 Task: Font style For heading Use Bodoni MT condensed with violet colour & bold. font size for heading '12 Pt. 'Change the font style of data to Californian FBand font size to  9 Pt. Change the alignment of both headline & data to  Align right. In the sheet  auditingSalesByCustomer_2022
Action: Mouse moved to (7, 26)
Screenshot: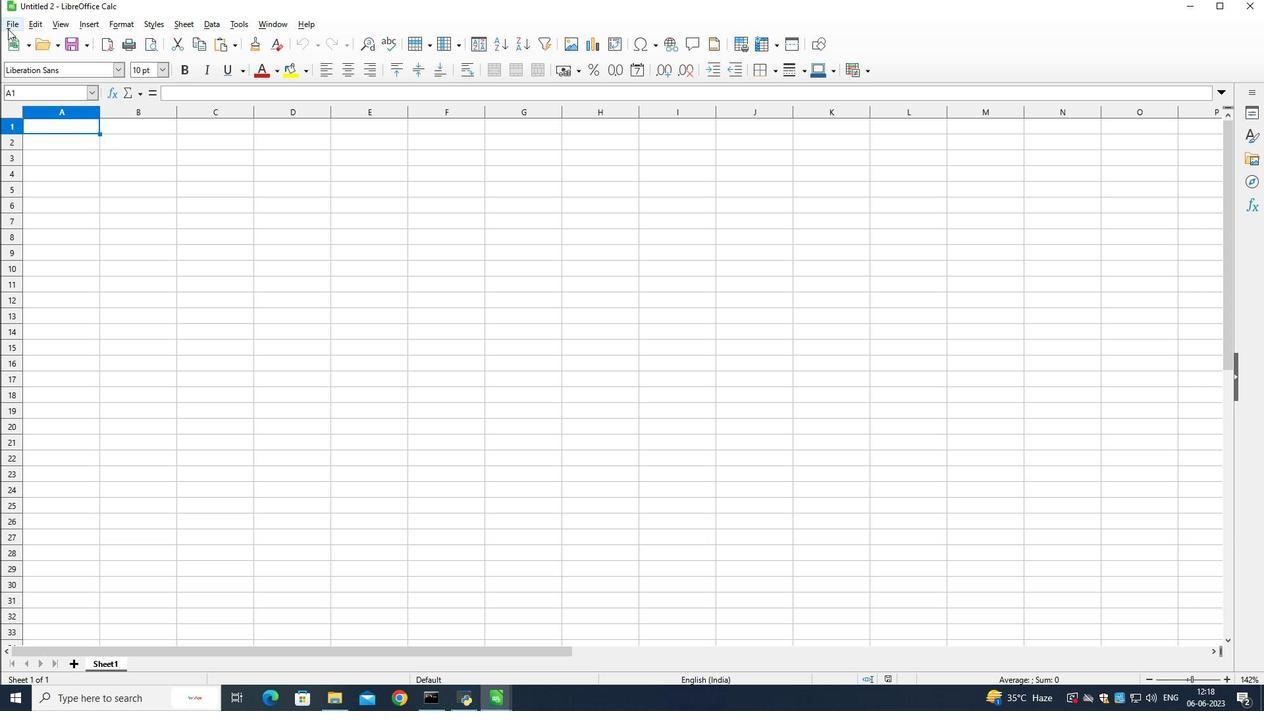 
Action: Mouse pressed left at (7, 26)
Screenshot: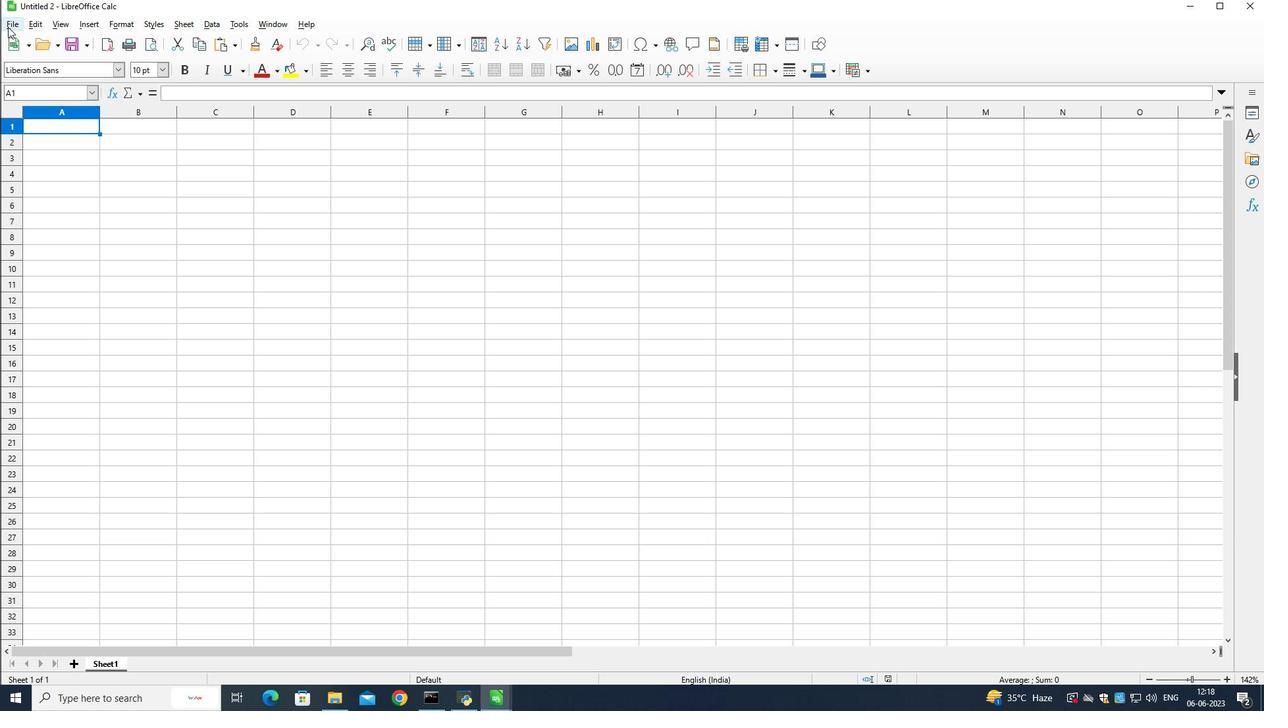 
Action: Mouse moved to (23, 52)
Screenshot: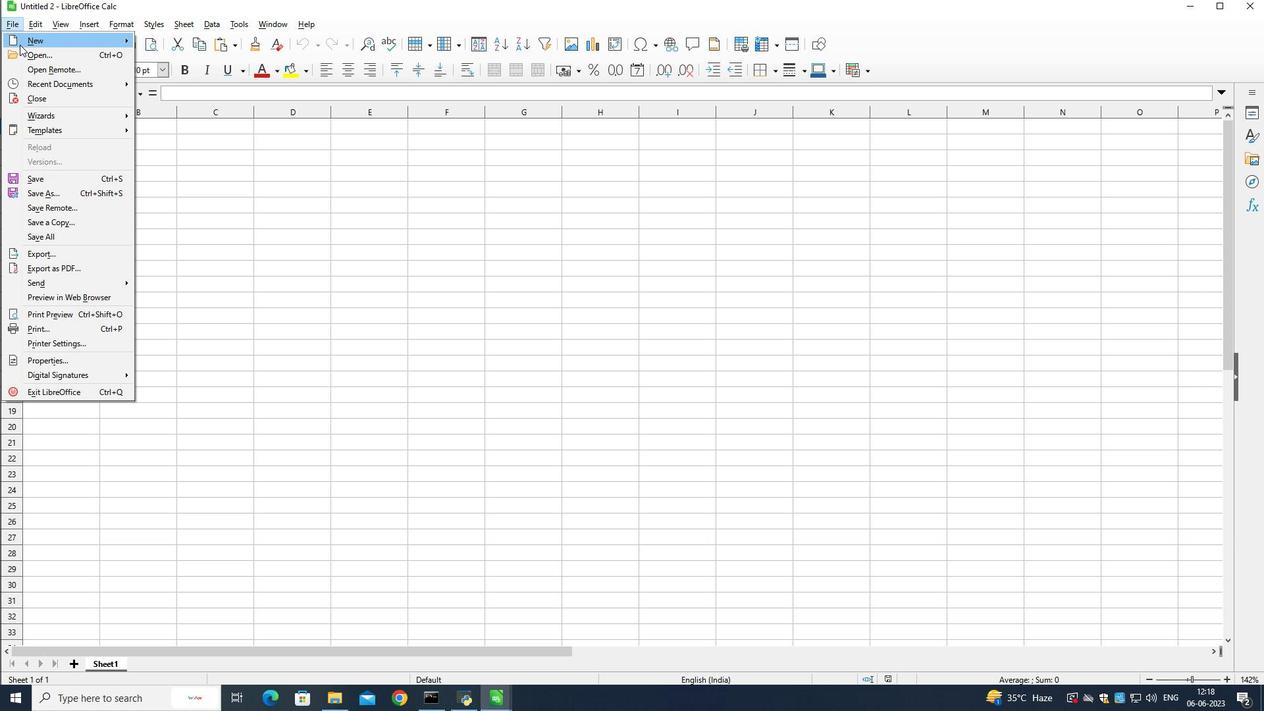
Action: Mouse pressed left at (23, 52)
Screenshot: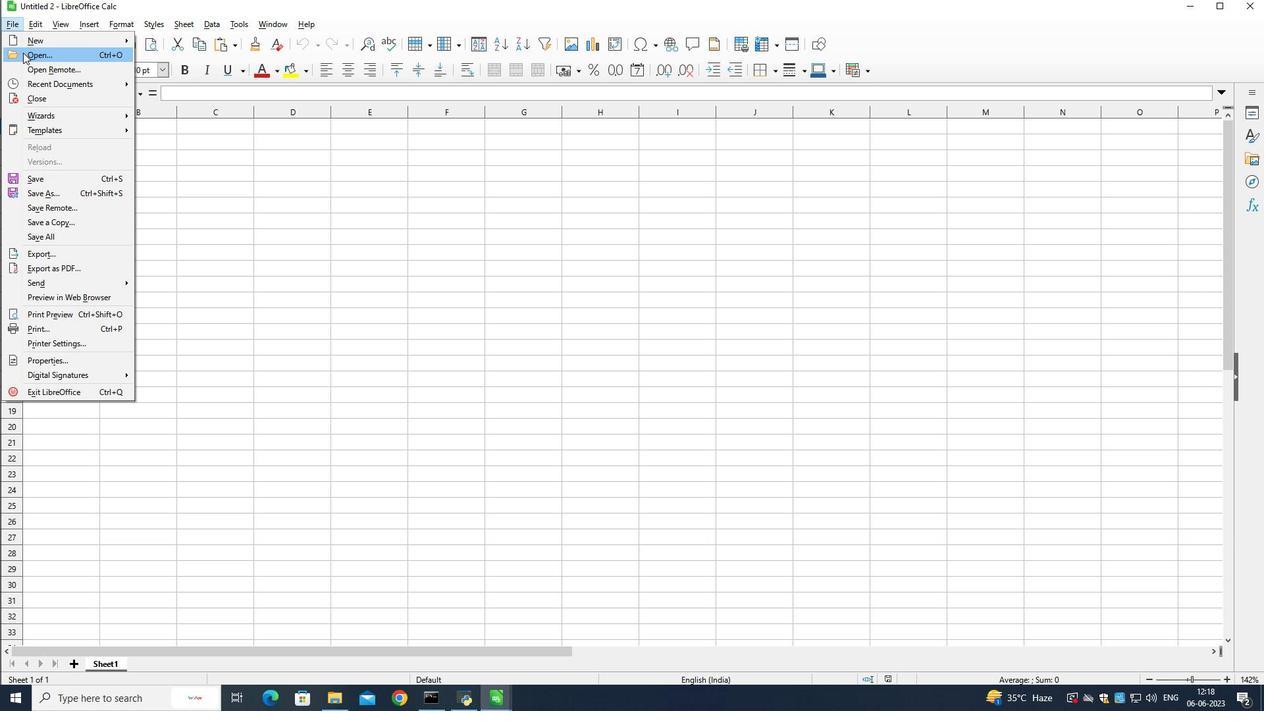 
Action: Mouse moved to (52, 107)
Screenshot: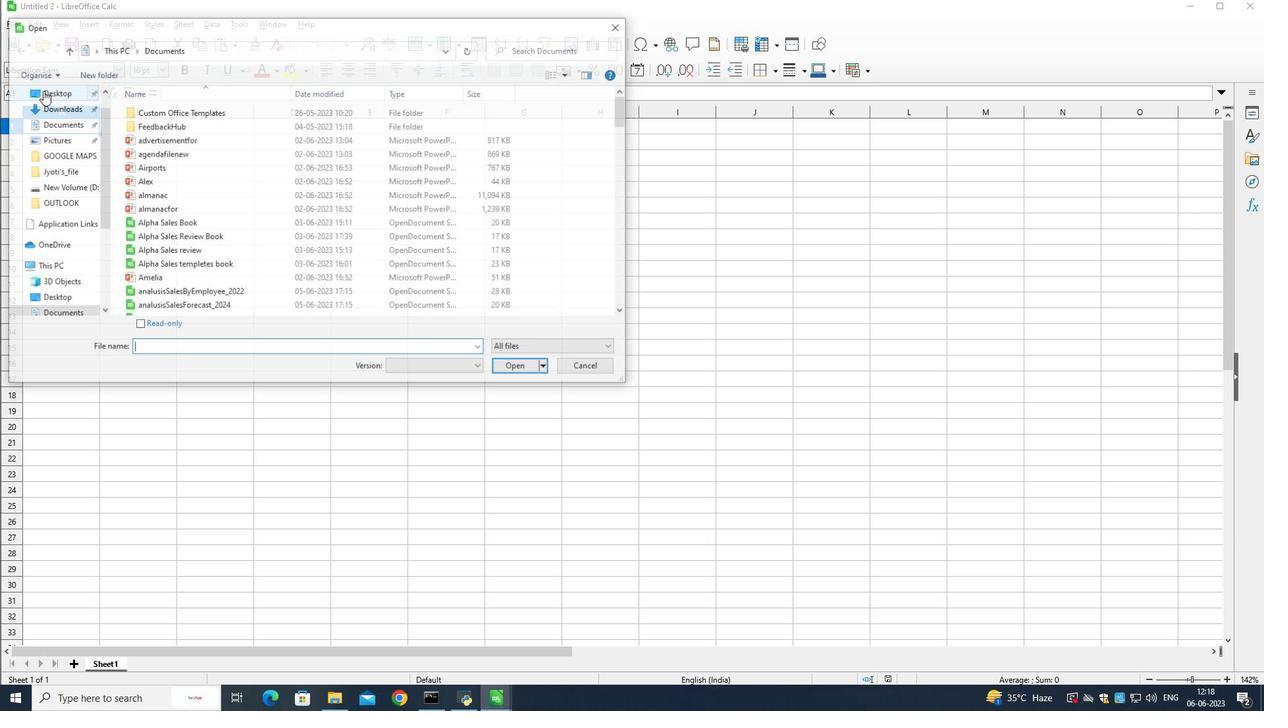 
Action: Mouse scrolled (52, 108) with delta (0, 0)
Screenshot: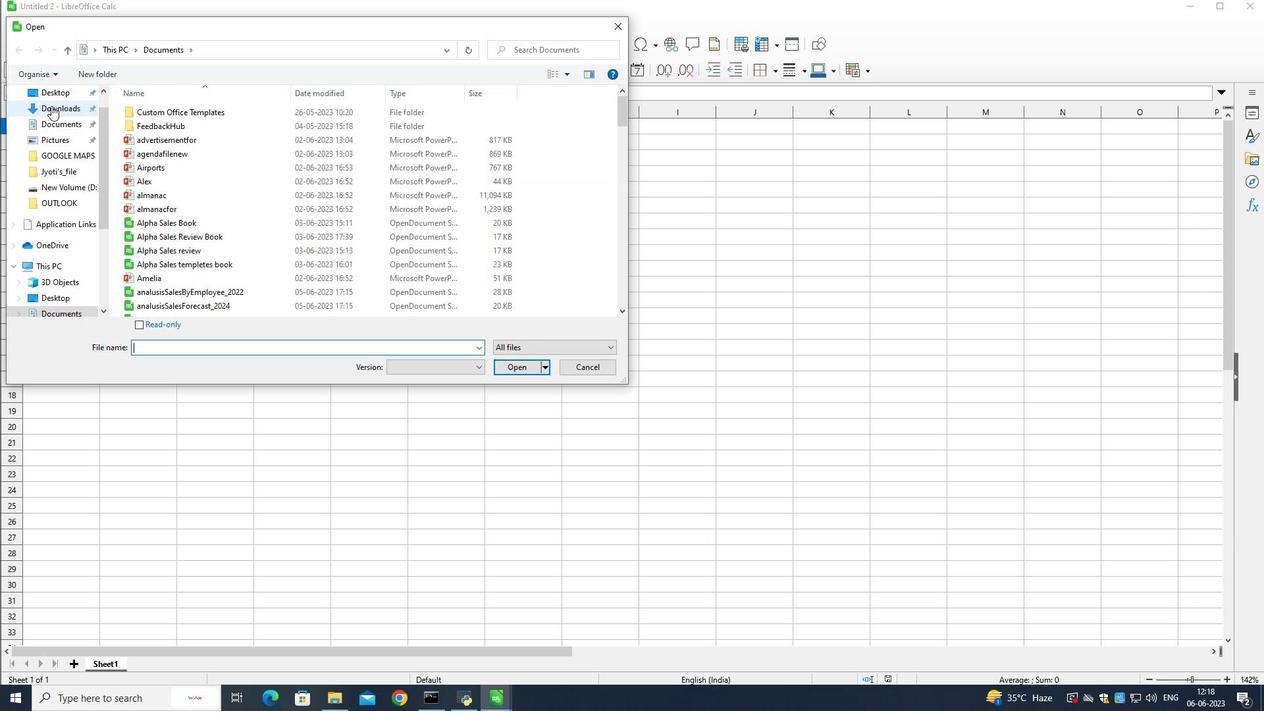 
Action: Mouse scrolled (52, 108) with delta (0, 0)
Screenshot: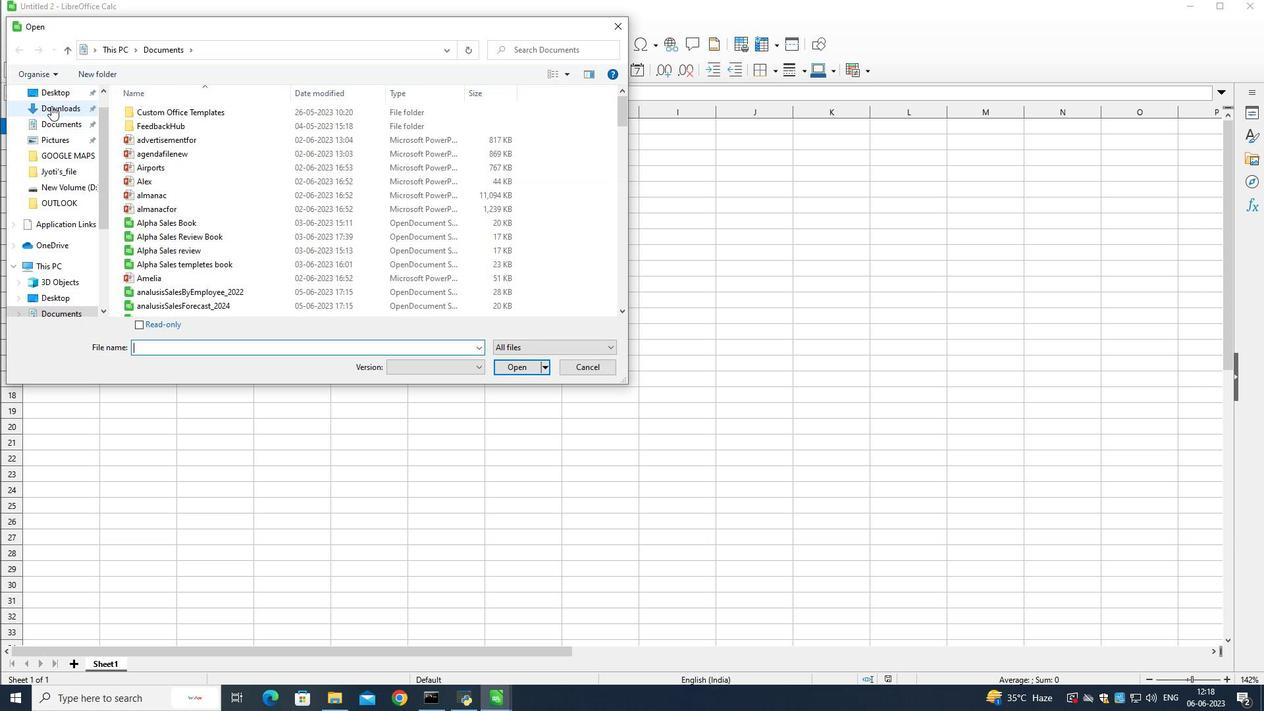 
Action: Mouse scrolled (52, 108) with delta (0, 0)
Screenshot: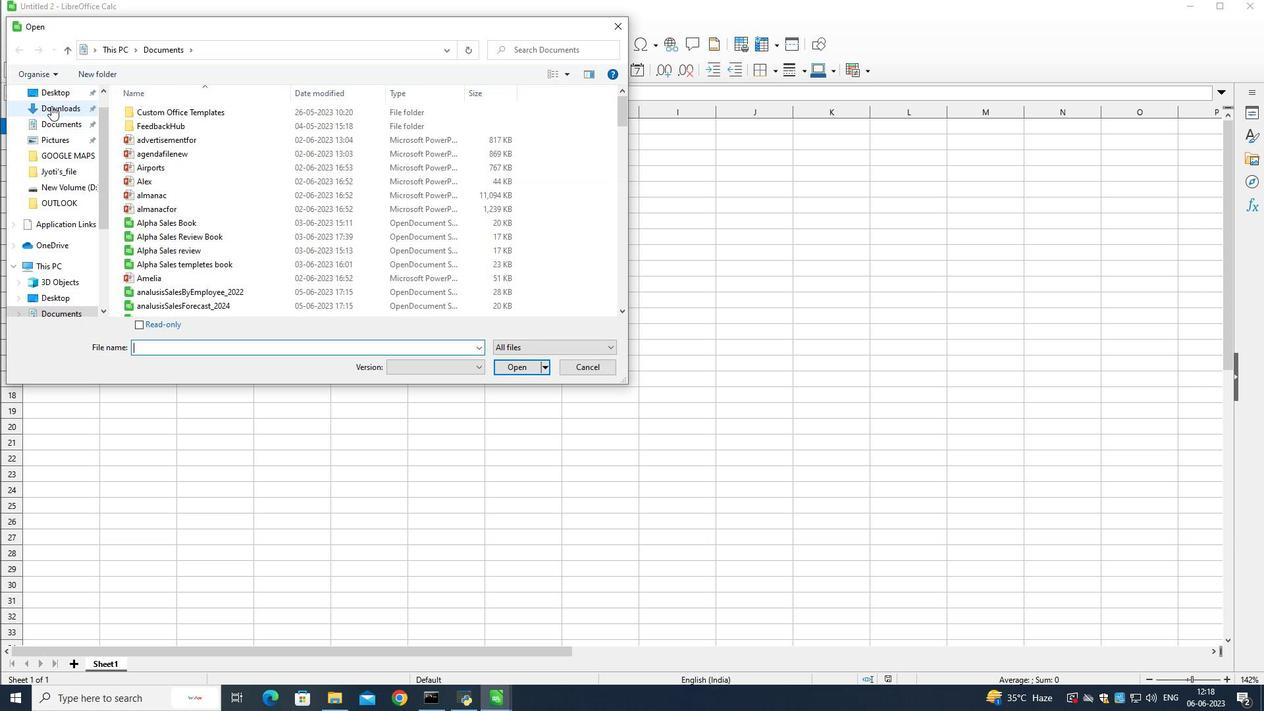 
Action: Mouse scrolled (52, 108) with delta (0, 0)
Screenshot: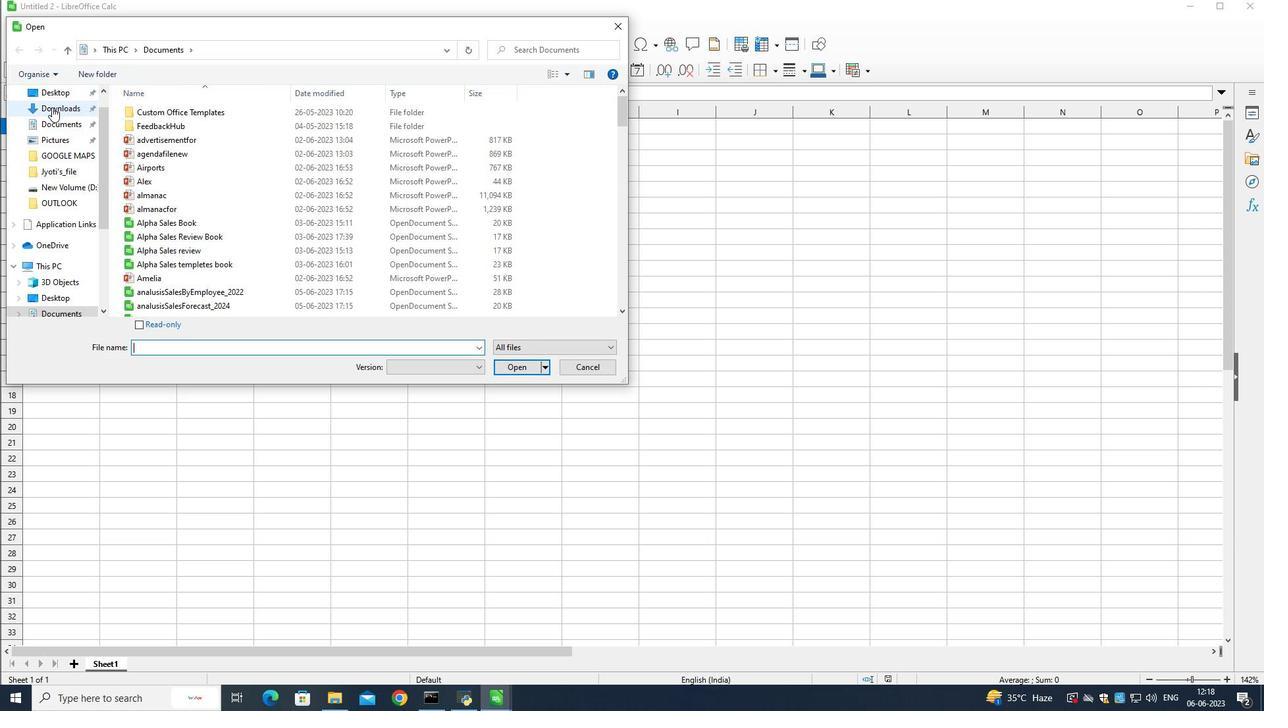 
Action: Mouse scrolled (52, 108) with delta (0, 0)
Screenshot: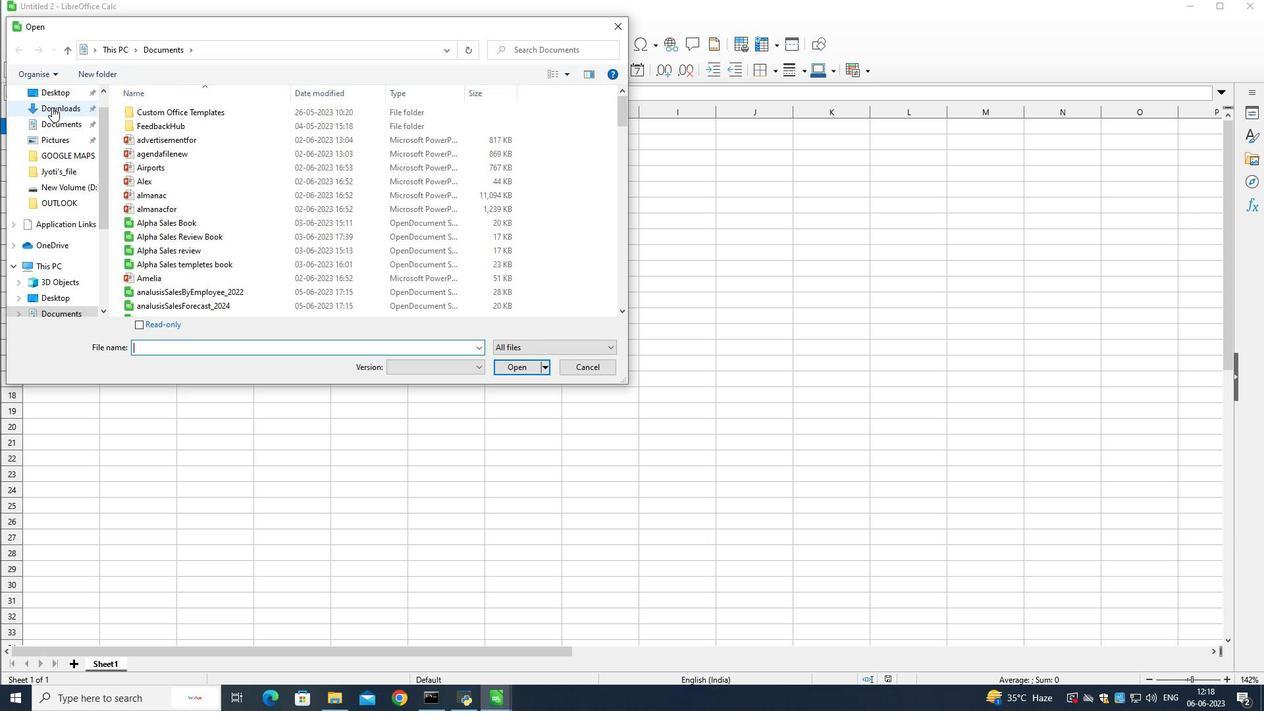 
Action: Mouse scrolled (52, 108) with delta (0, 0)
Screenshot: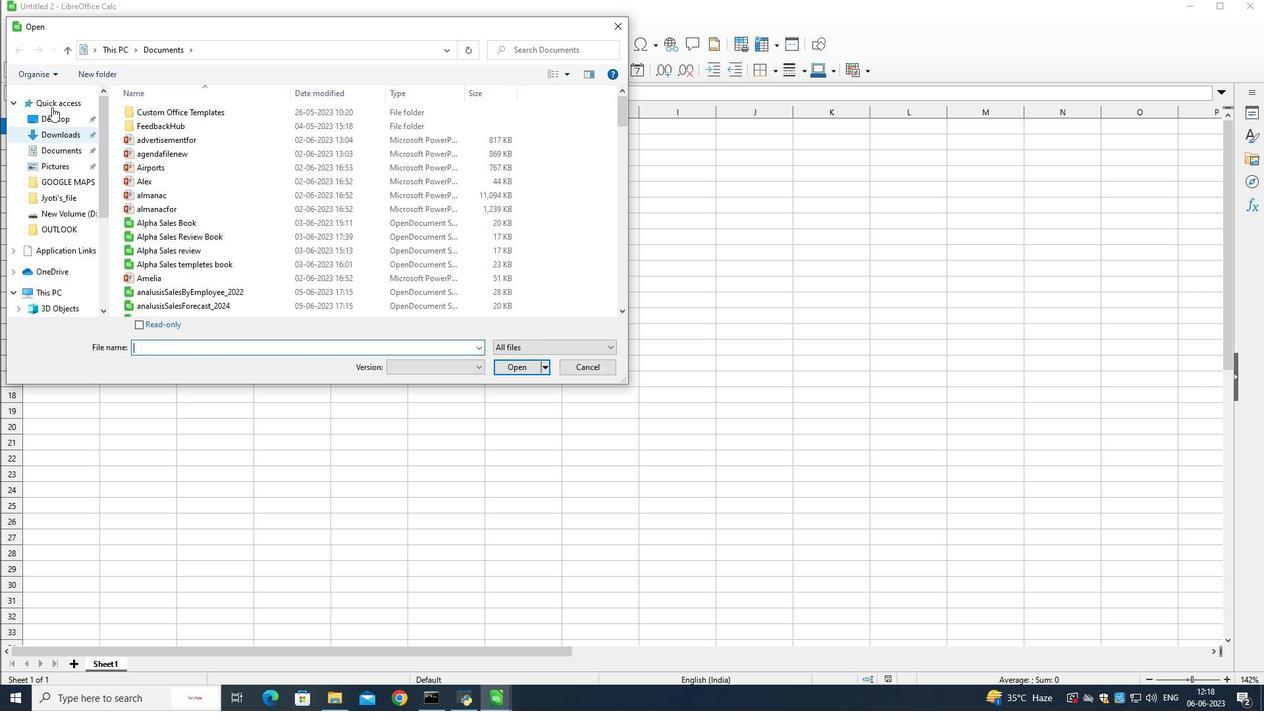 
Action: Mouse scrolled (52, 108) with delta (0, 0)
Screenshot: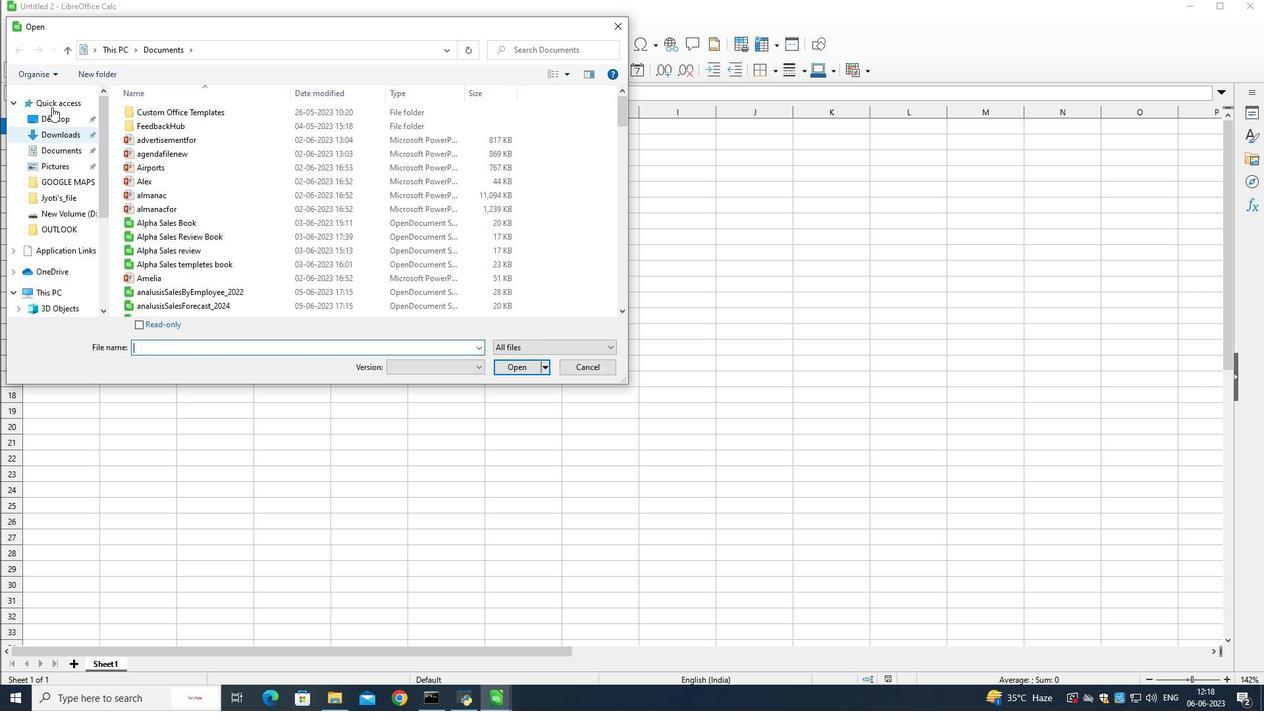 
Action: Mouse scrolled (52, 108) with delta (0, 0)
Screenshot: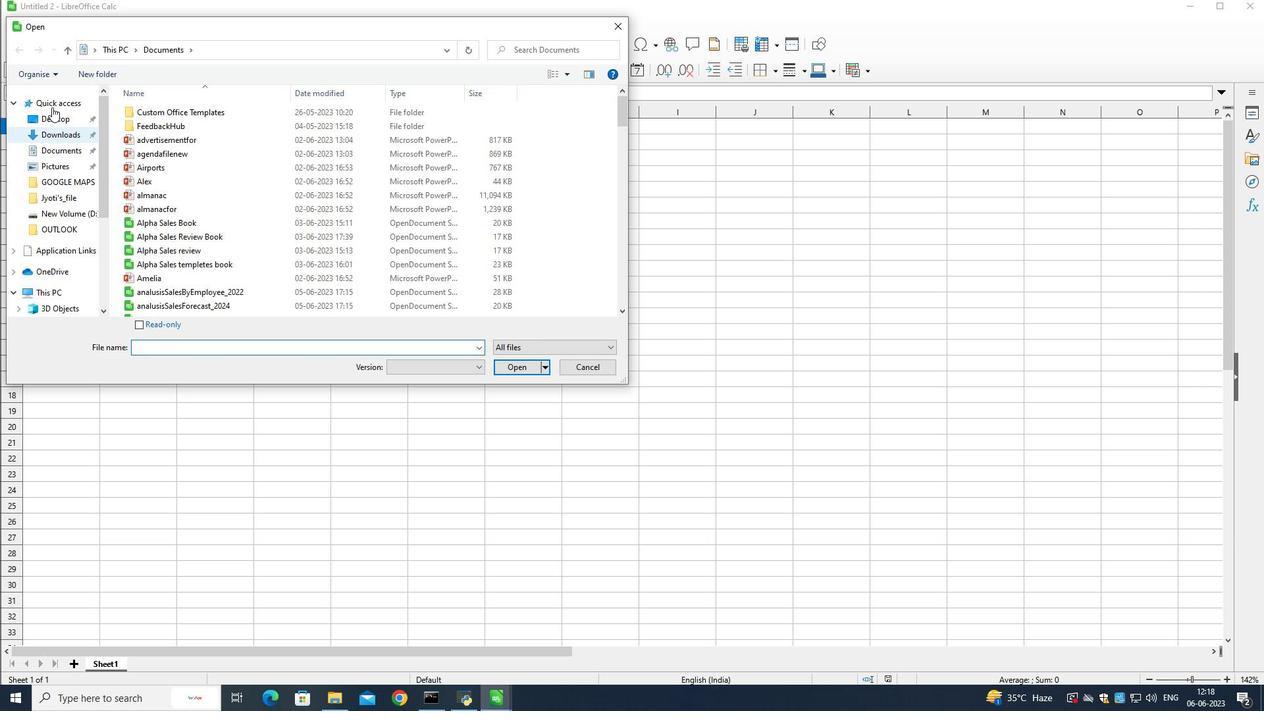 
Action: Mouse moved to (52, 106)
Screenshot: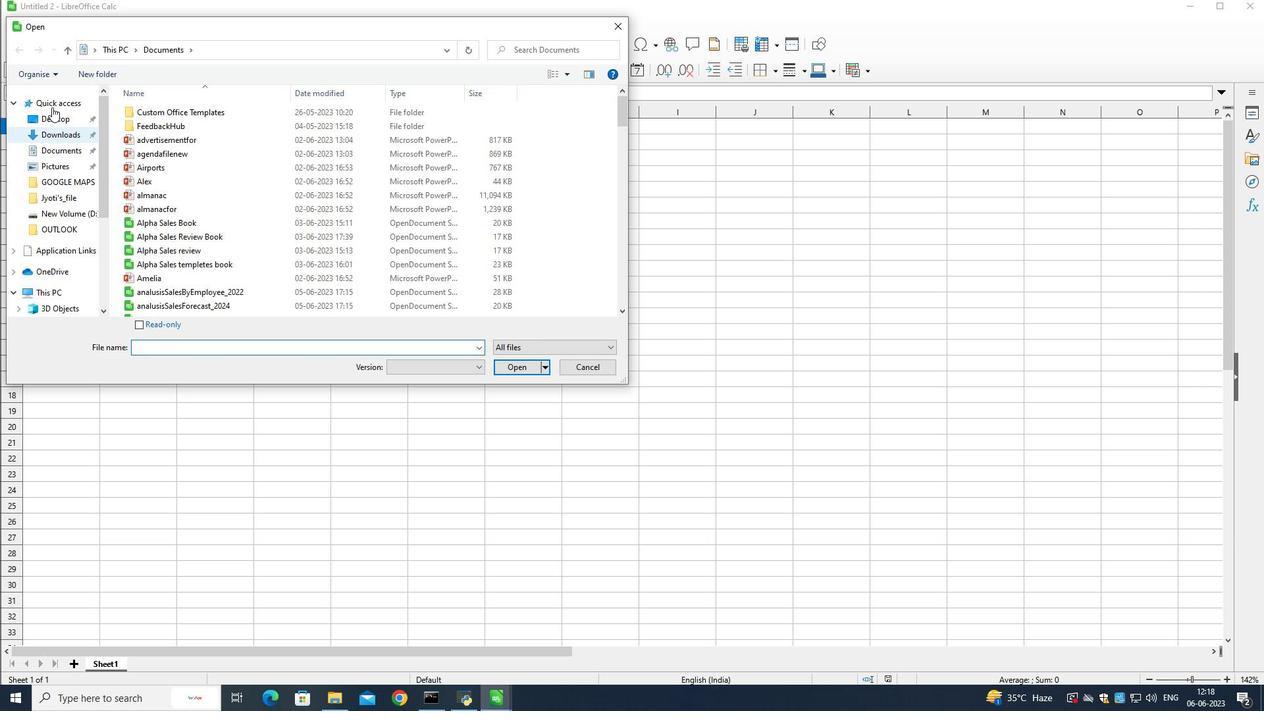 
Action: Mouse pressed left at (52, 106)
Screenshot: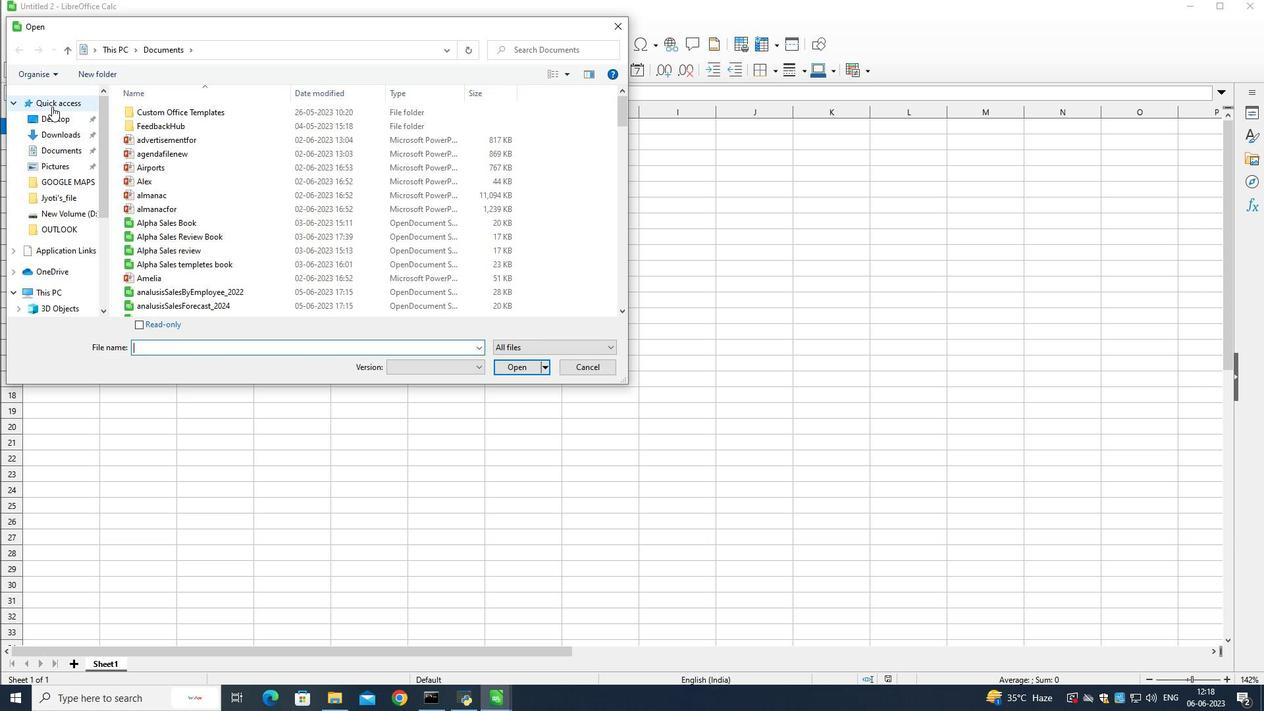 
Action: Mouse moved to (200, 276)
Screenshot: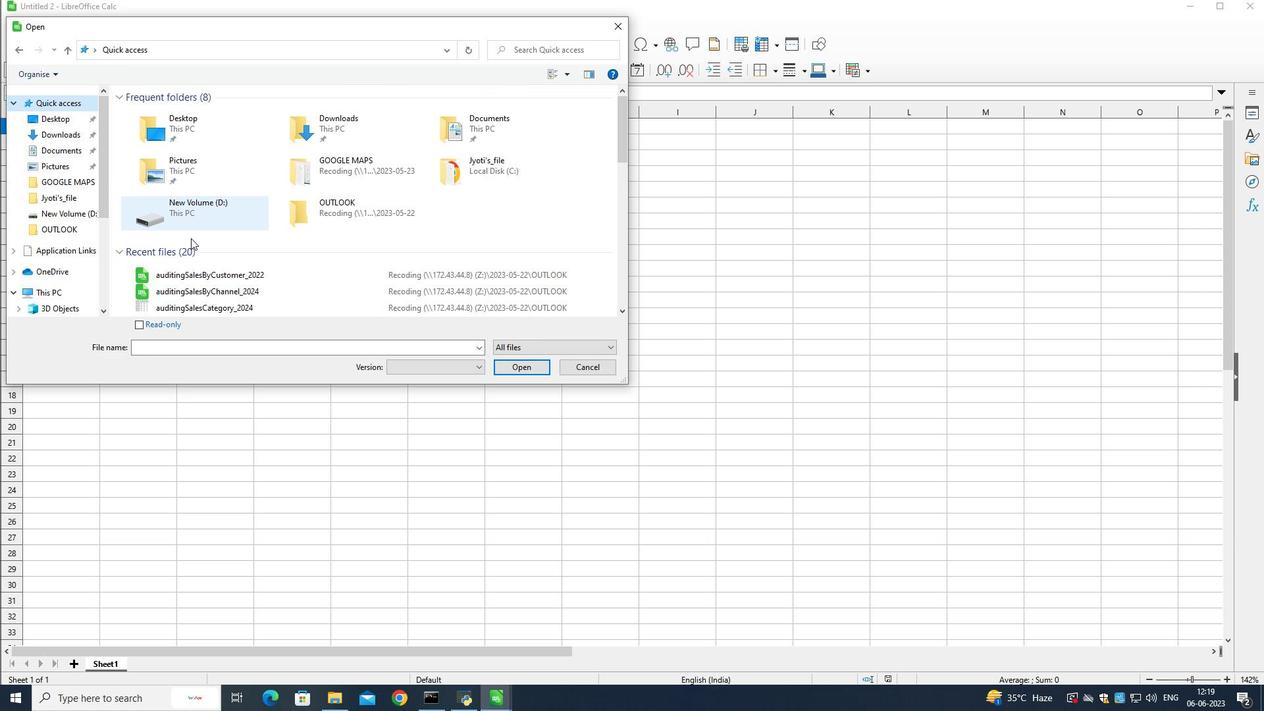 
Action: Mouse pressed left at (200, 276)
Screenshot: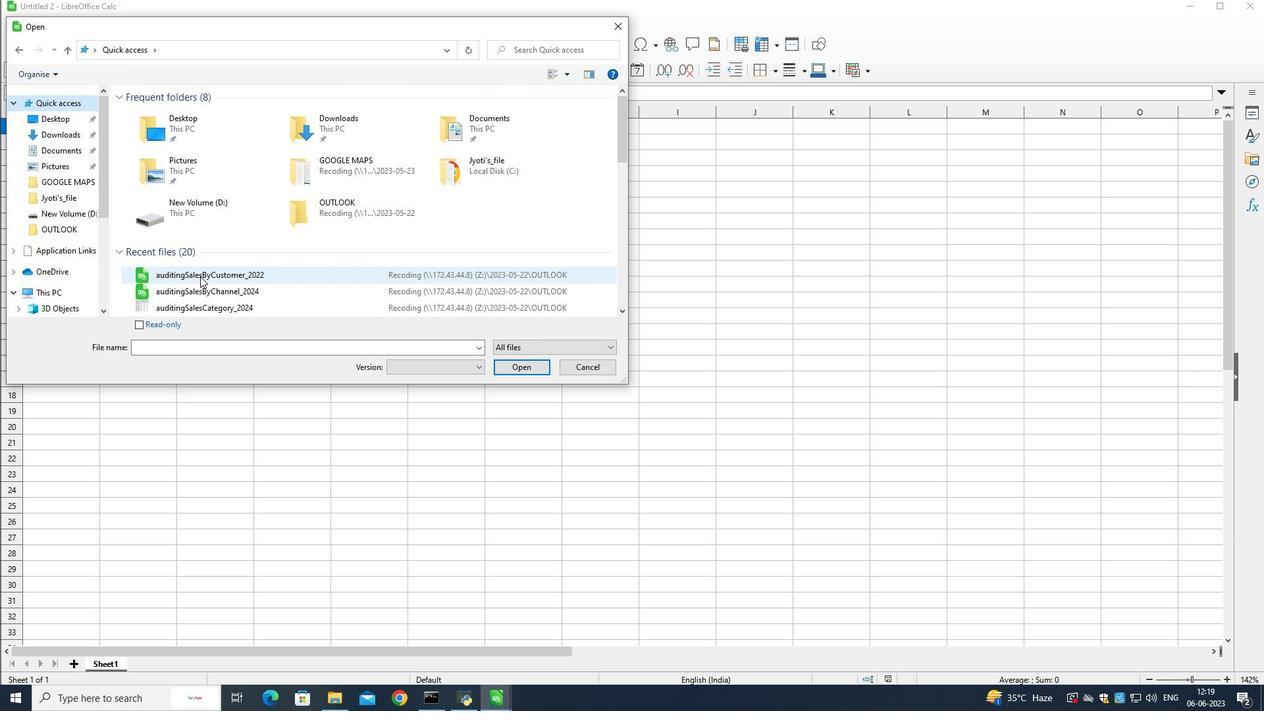 
Action: Mouse moved to (498, 368)
Screenshot: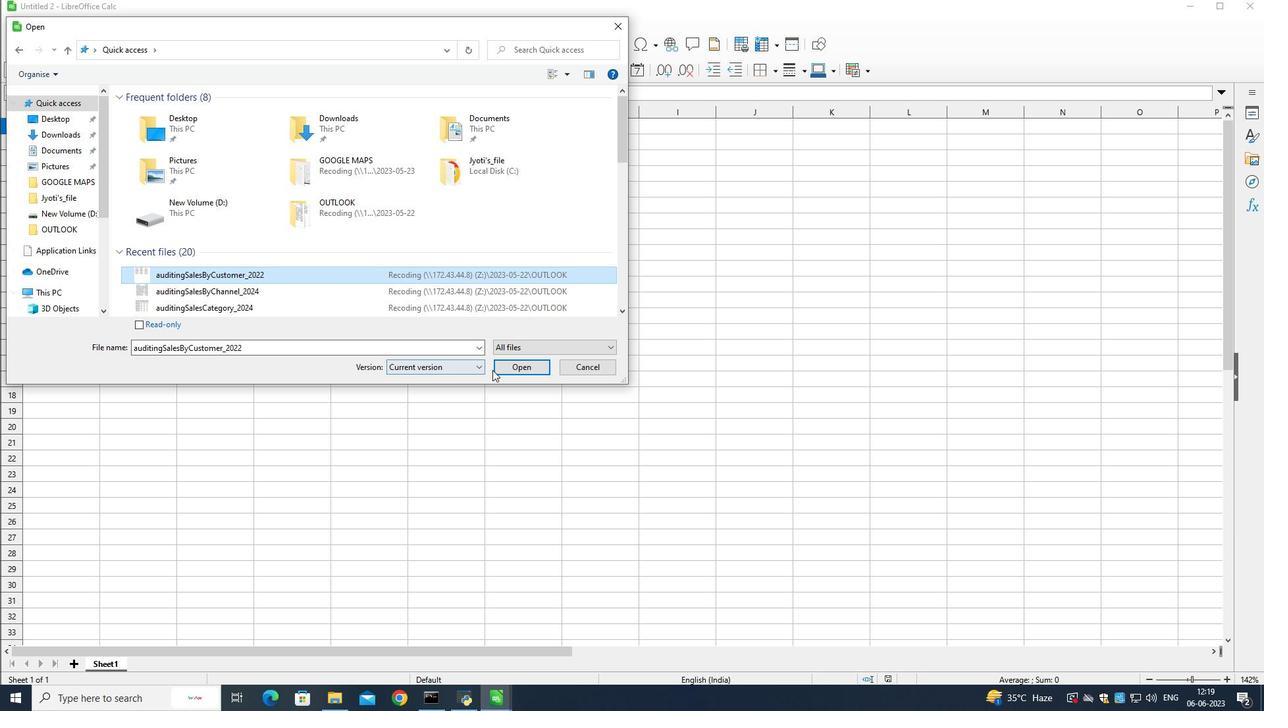 
Action: Mouse pressed left at (498, 368)
Screenshot: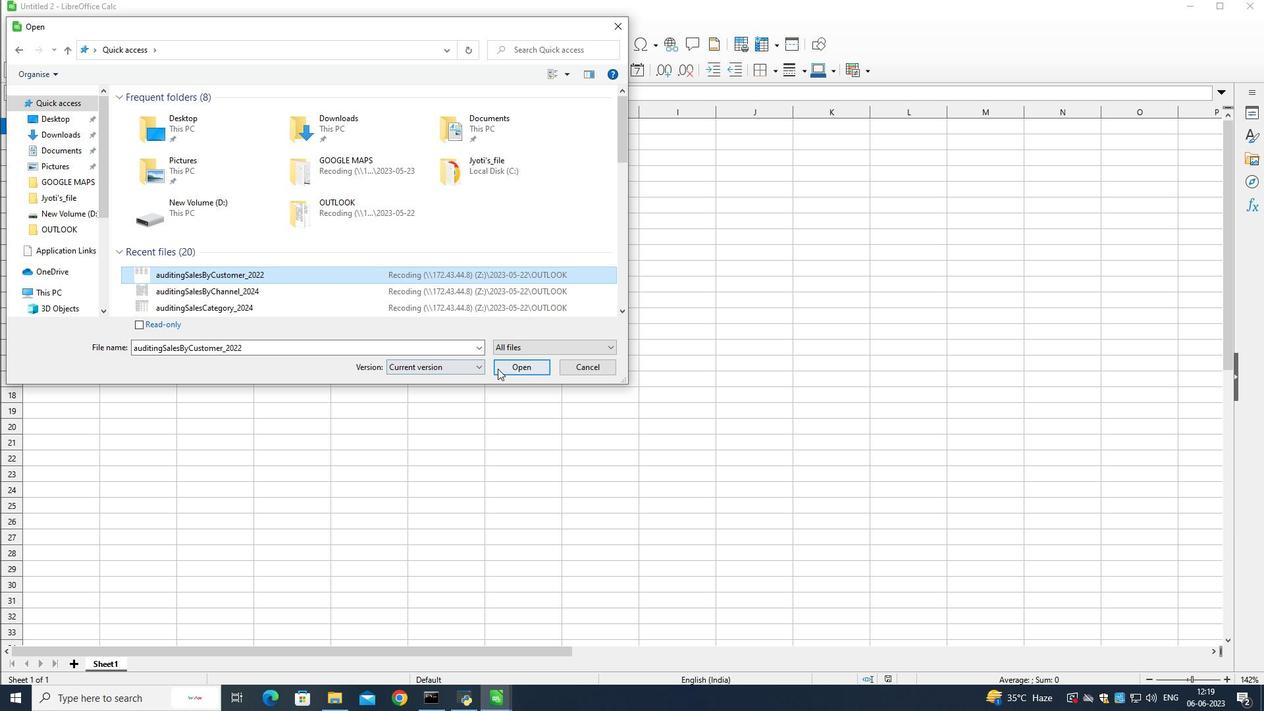 
Action: Mouse moved to (478, 356)
Screenshot: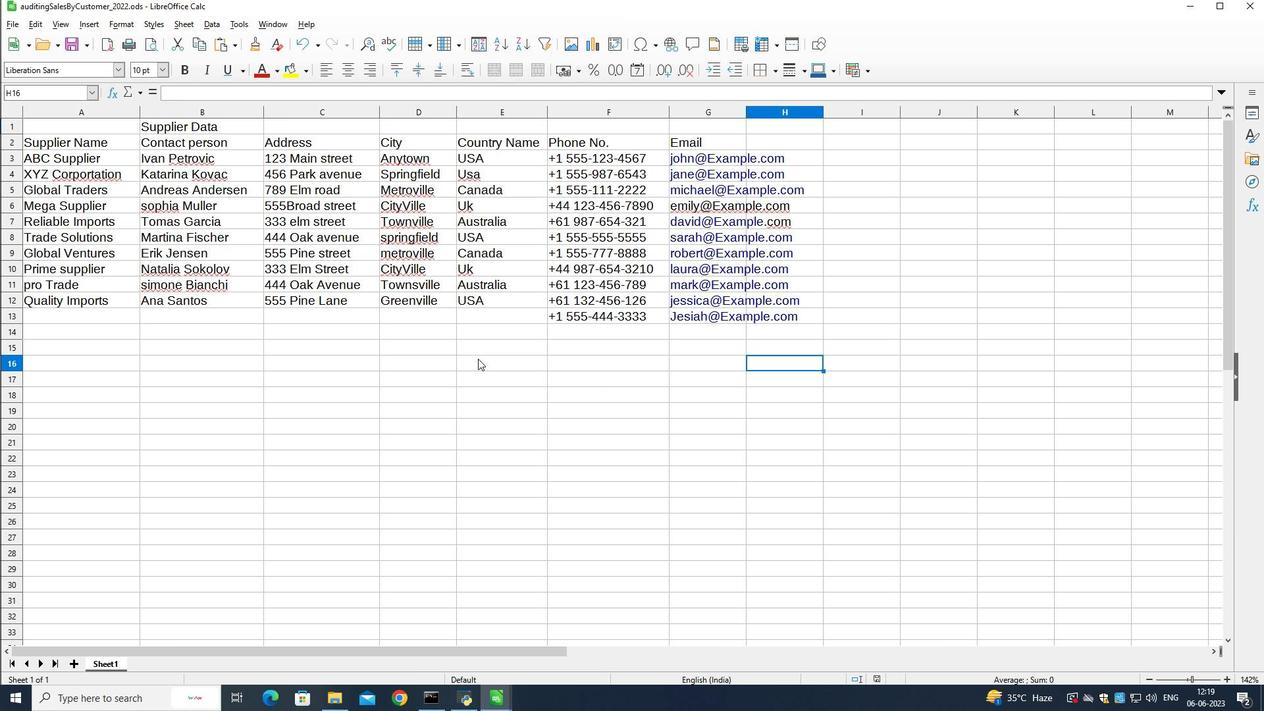 
Action: Mouse scrolled (478, 357) with delta (0, 0)
Screenshot: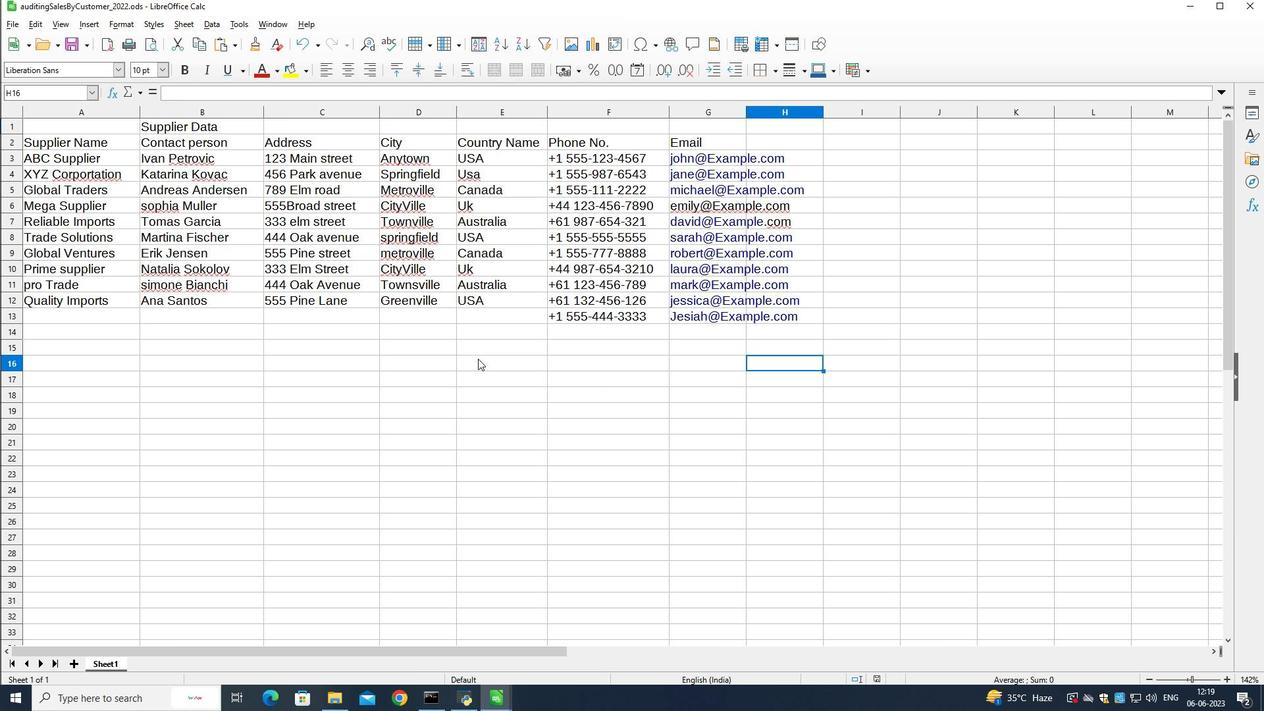 
Action: Mouse moved to (218, 129)
Screenshot: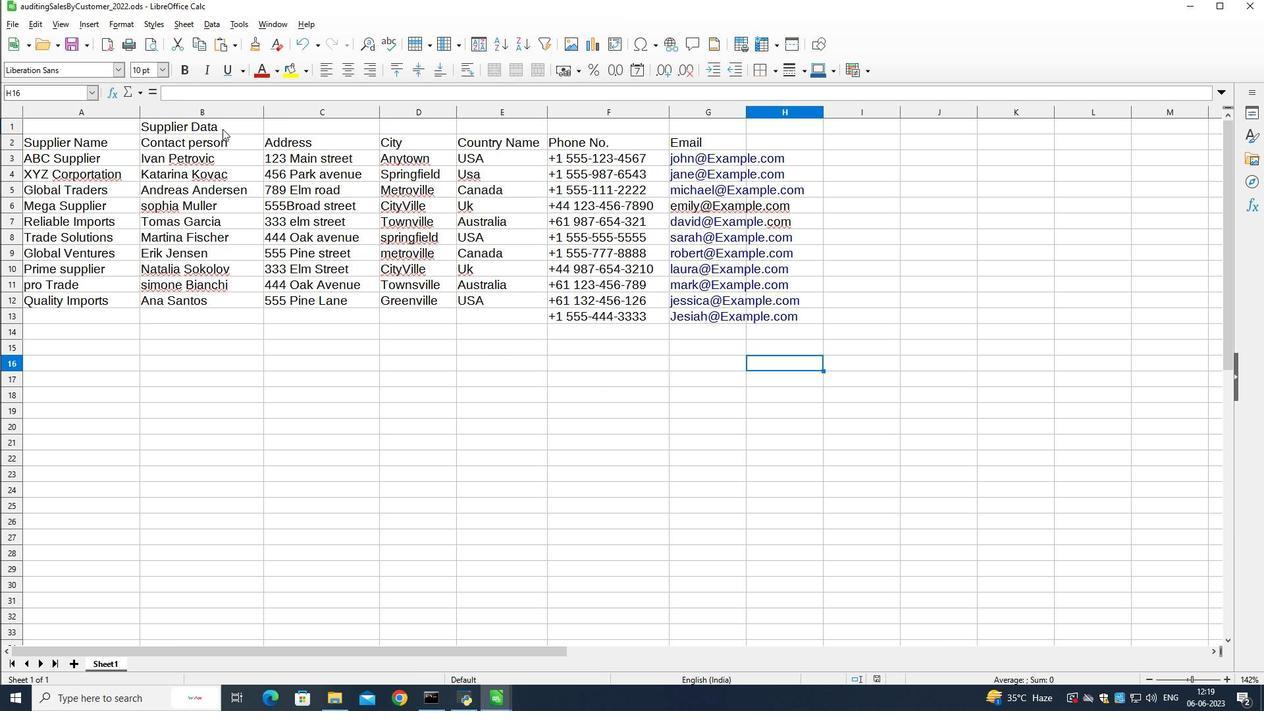 
Action: Mouse pressed left at (218, 129)
Screenshot: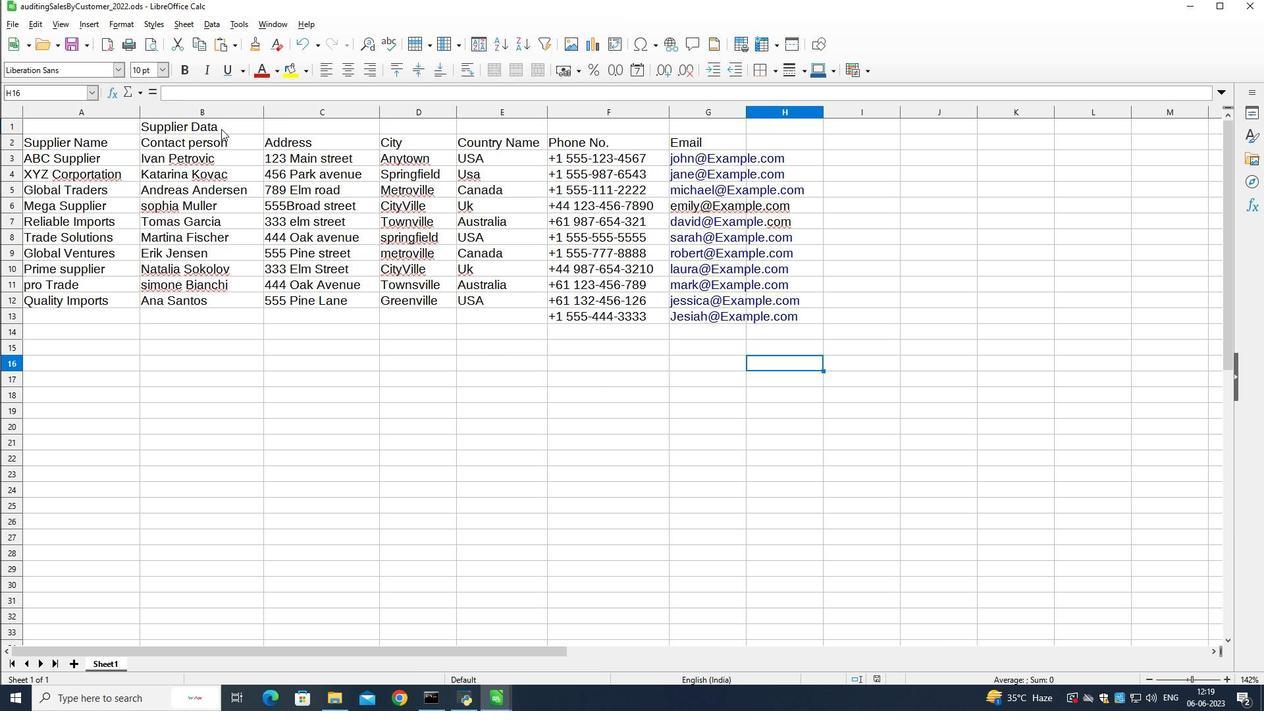 
Action: Mouse pressed left at (218, 129)
Screenshot: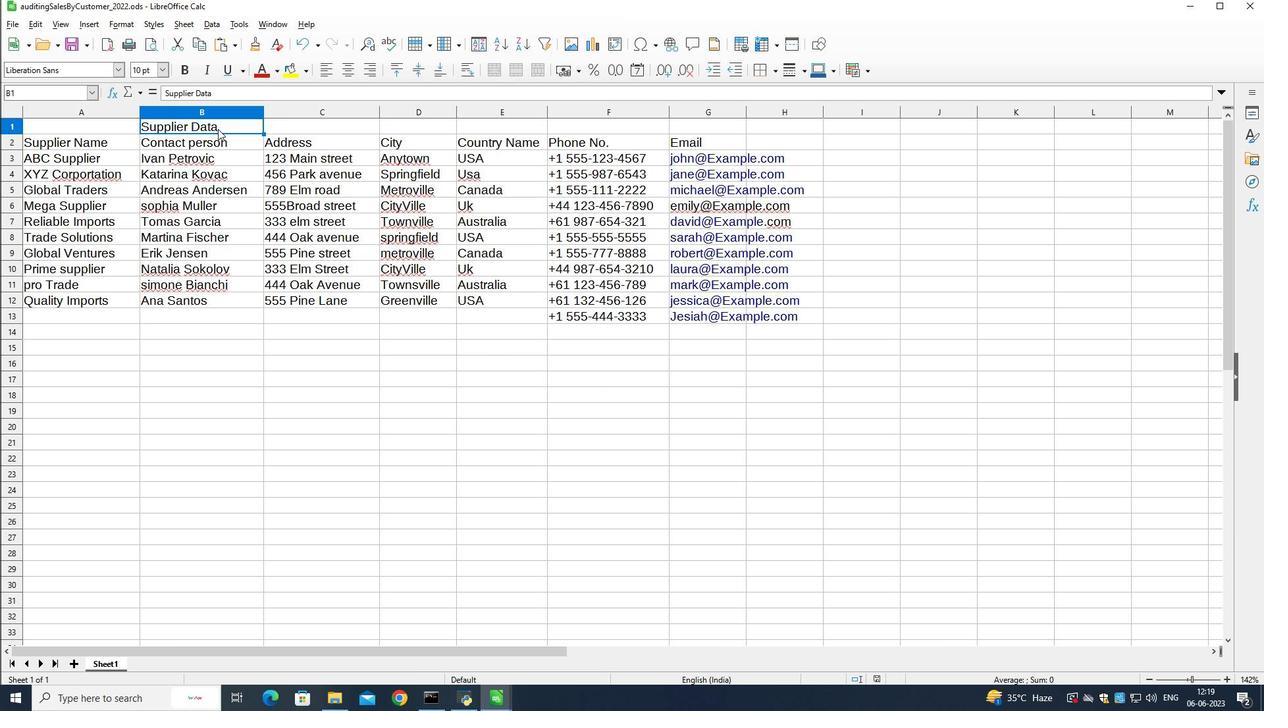 
Action: Mouse pressed left at (218, 129)
Screenshot: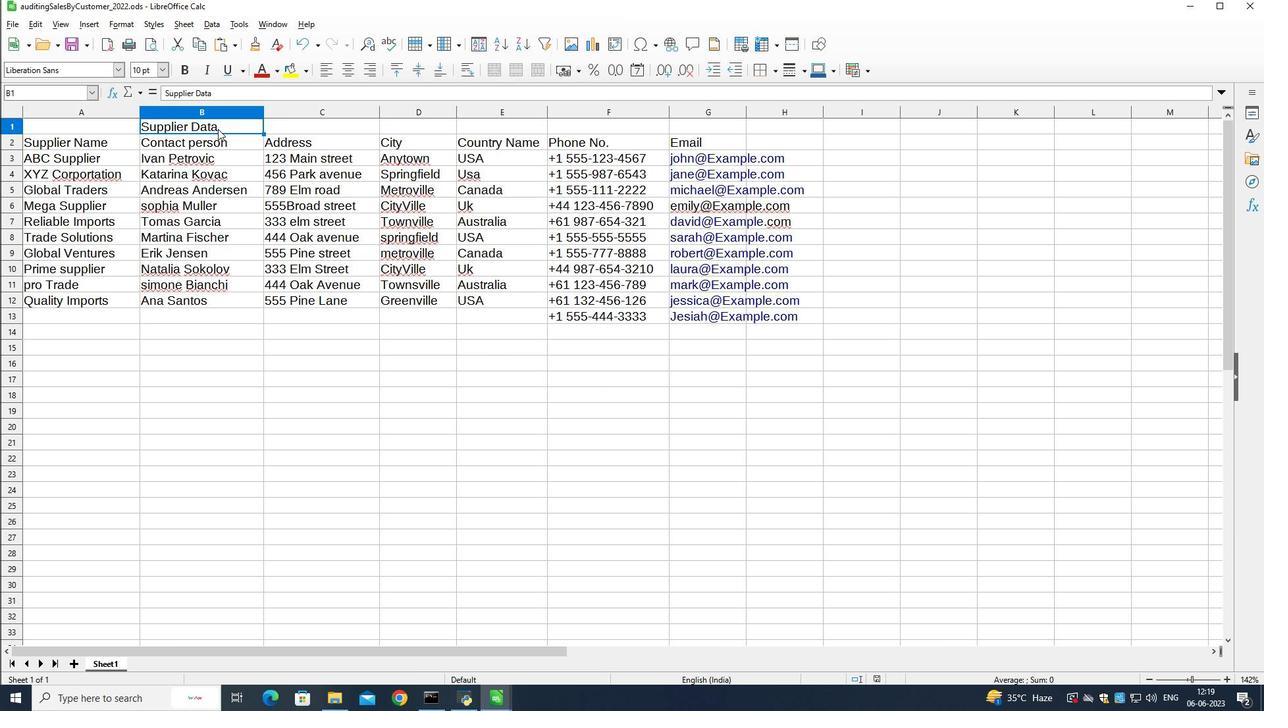 
Action: Mouse moved to (72, 69)
Screenshot: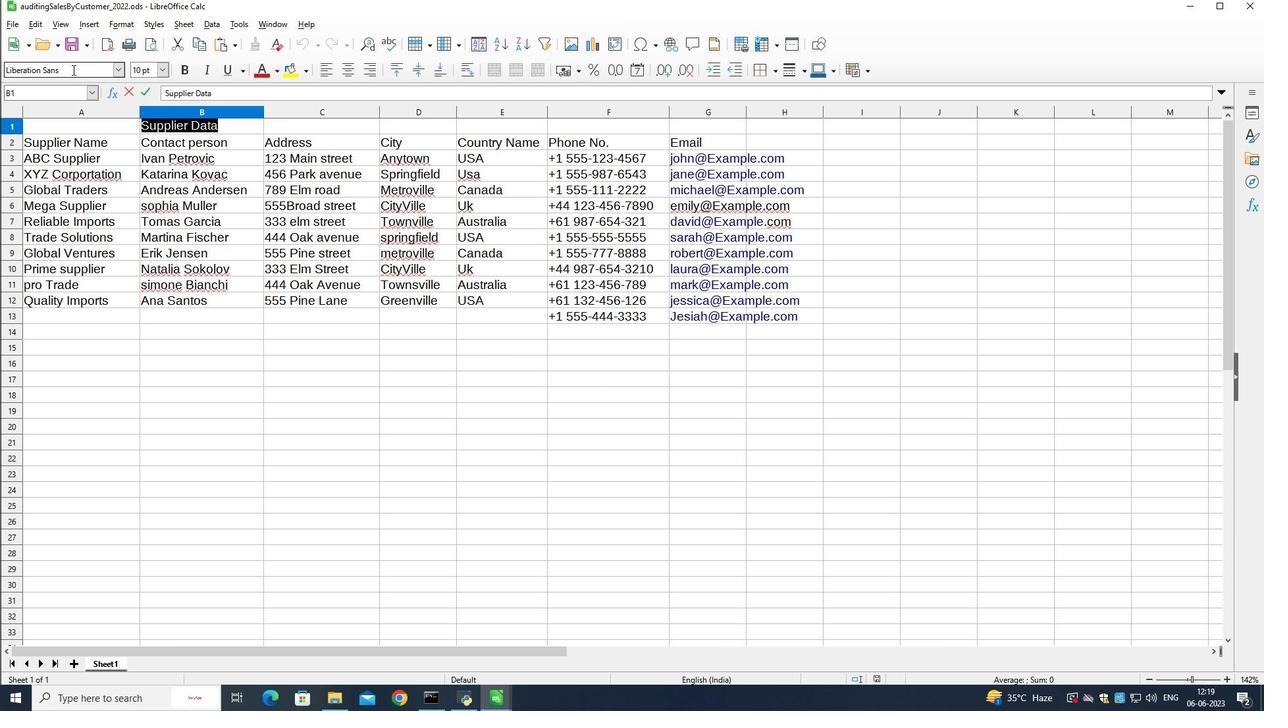 
Action: Mouse pressed left at (72, 69)
Screenshot: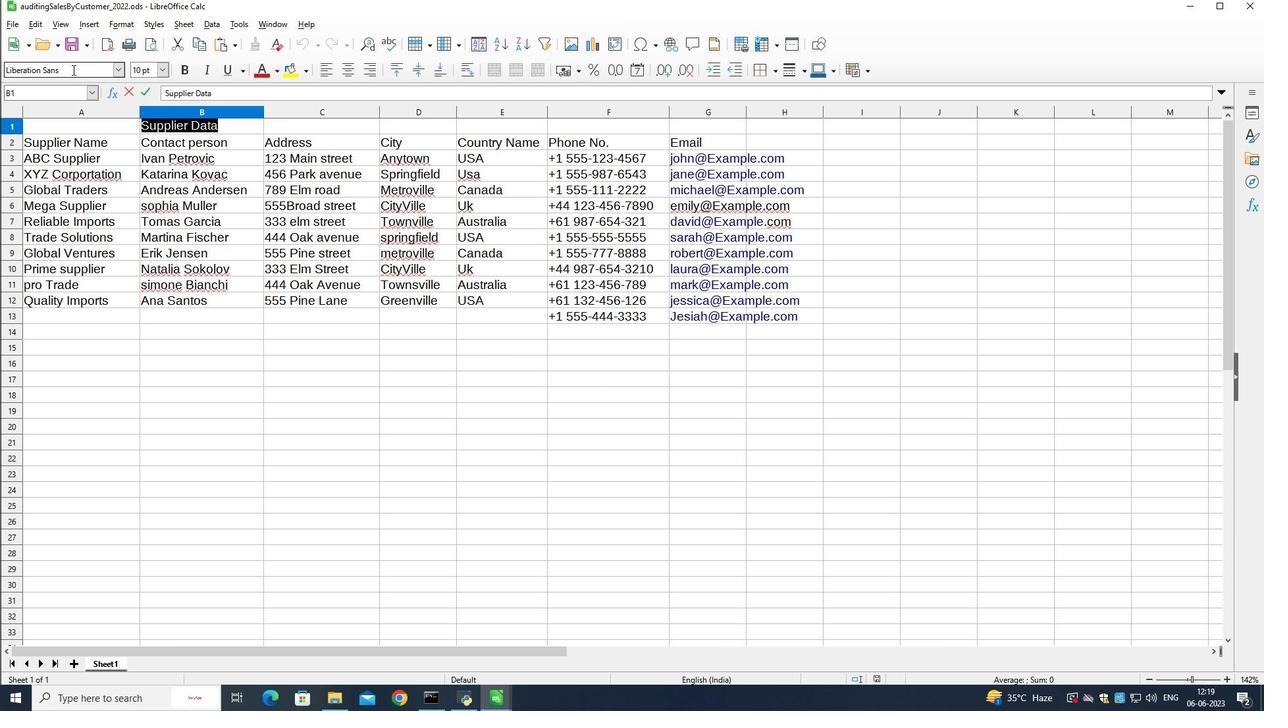 
Action: Mouse moved to (71, 68)
Screenshot: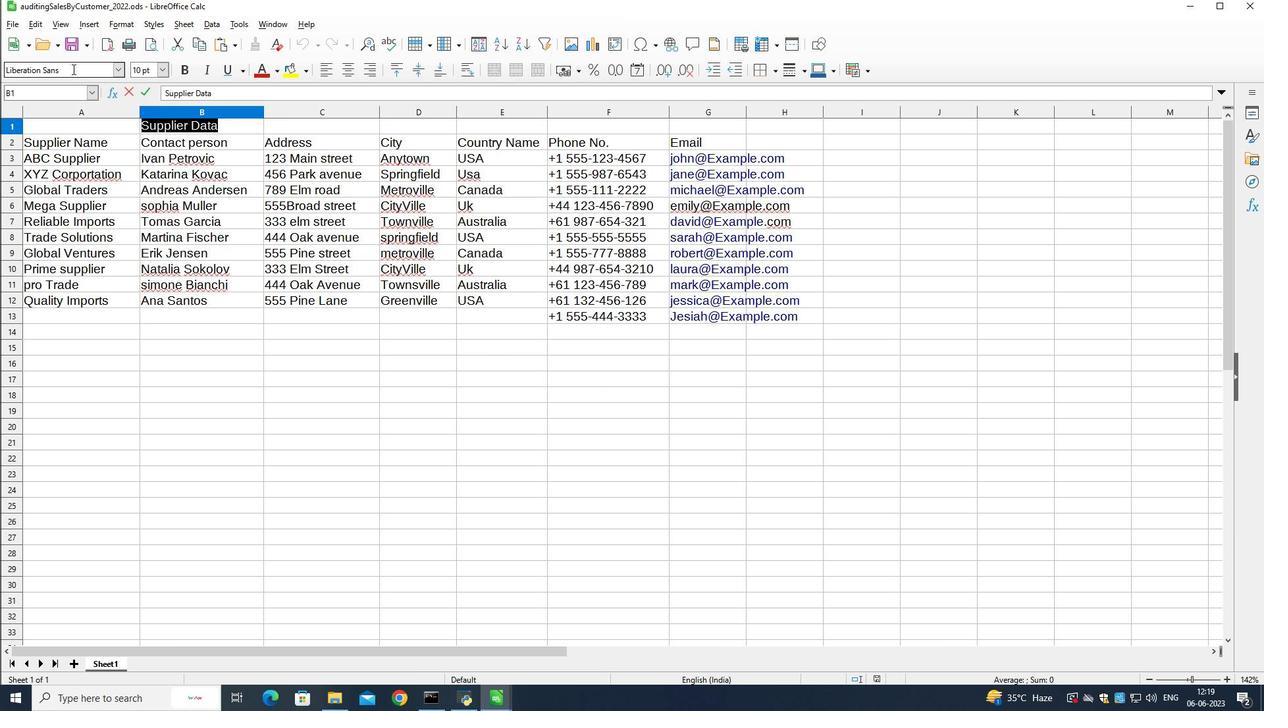 
Action: Mouse pressed left at (71, 68)
Screenshot: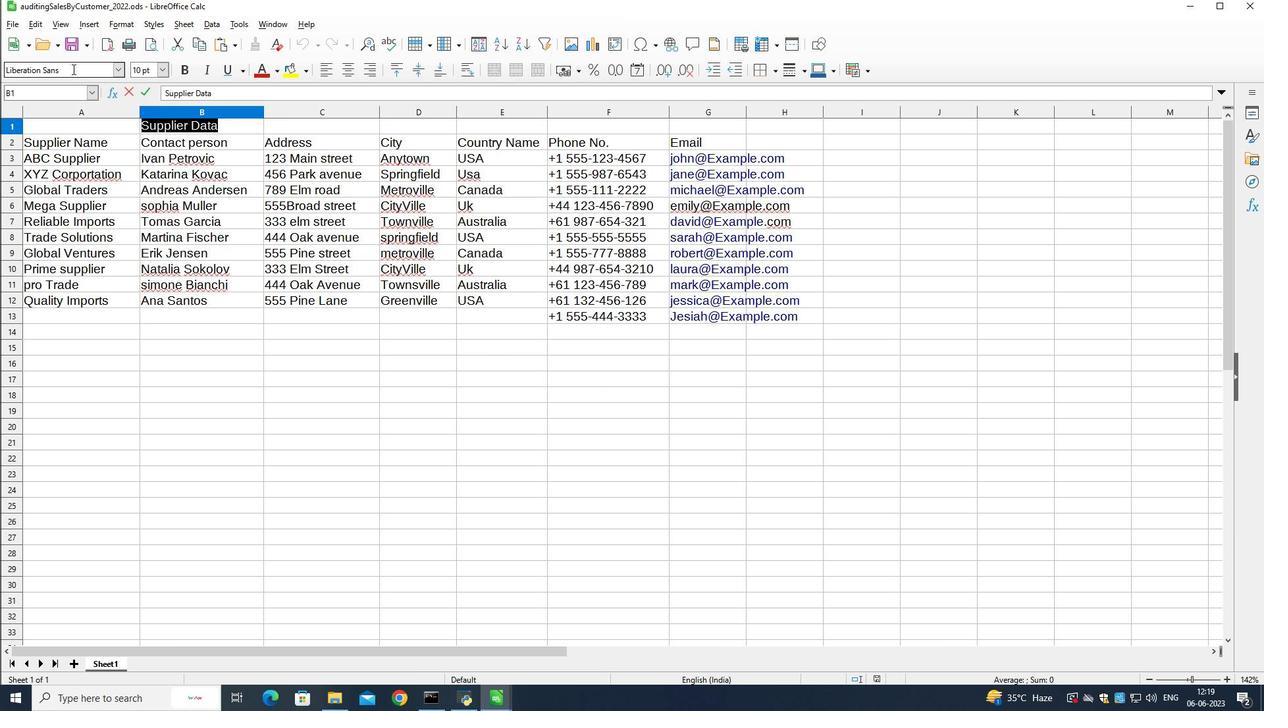 
Action: Mouse pressed left at (71, 68)
Screenshot: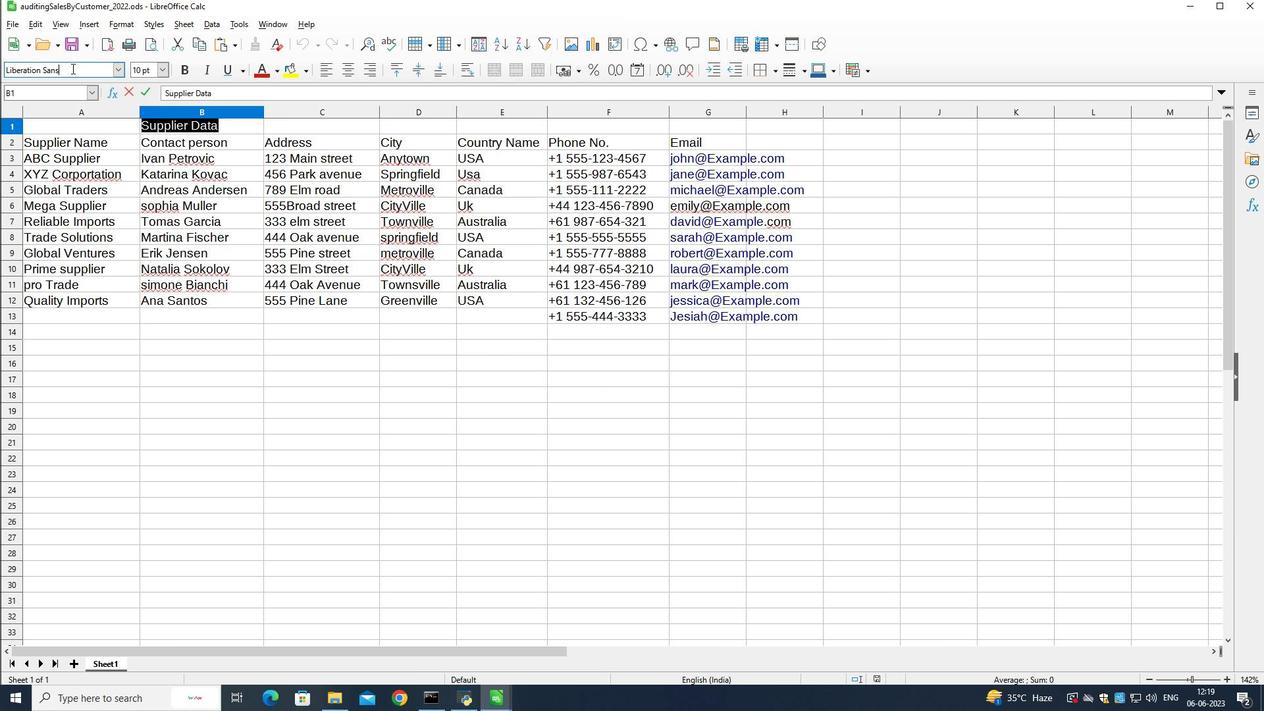 
Action: Key pressed <Key.shift>Bodoni<Key.space><Key.enter>
Screenshot: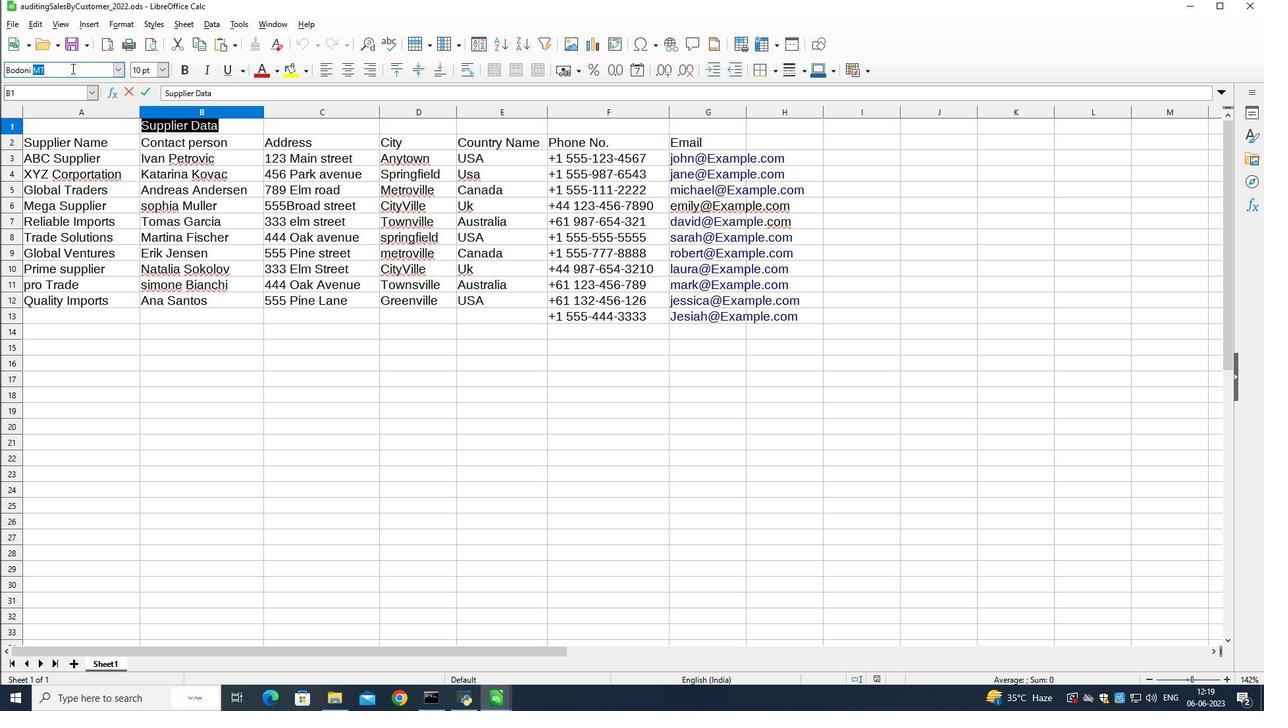 
Action: Mouse moved to (276, 70)
Screenshot: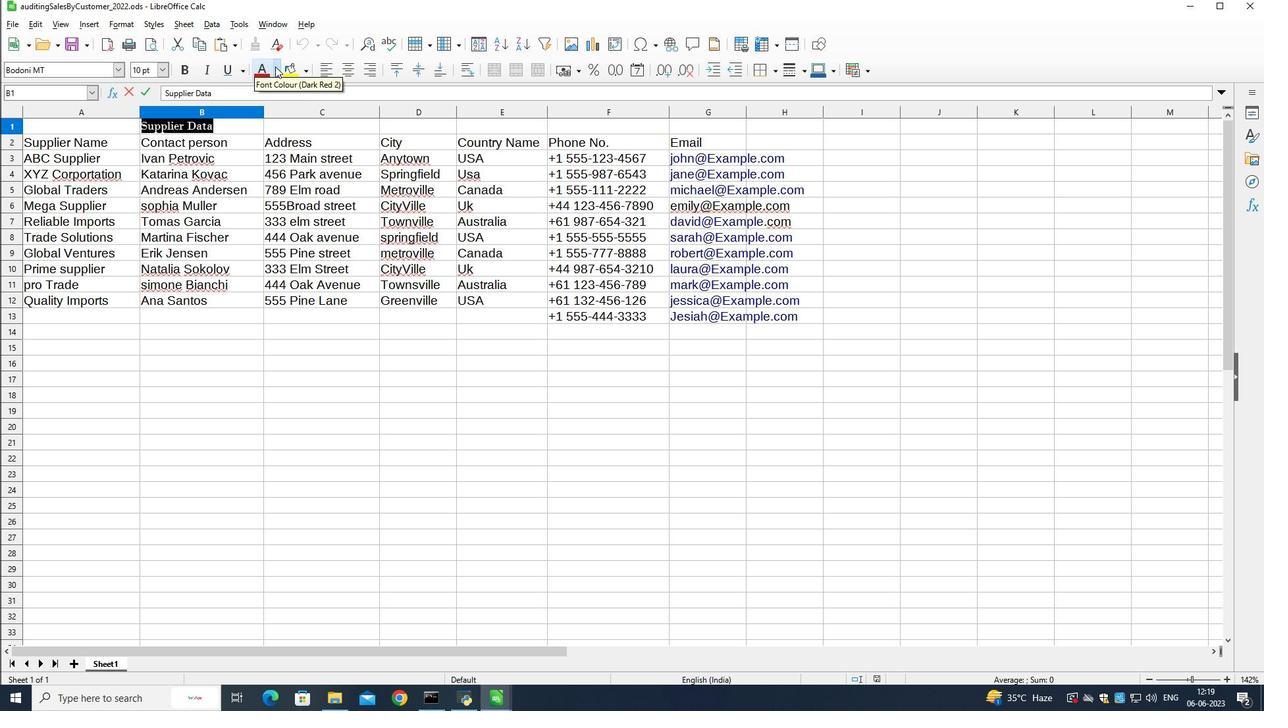 
Action: Mouse pressed left at (276, 70)
Screenshot: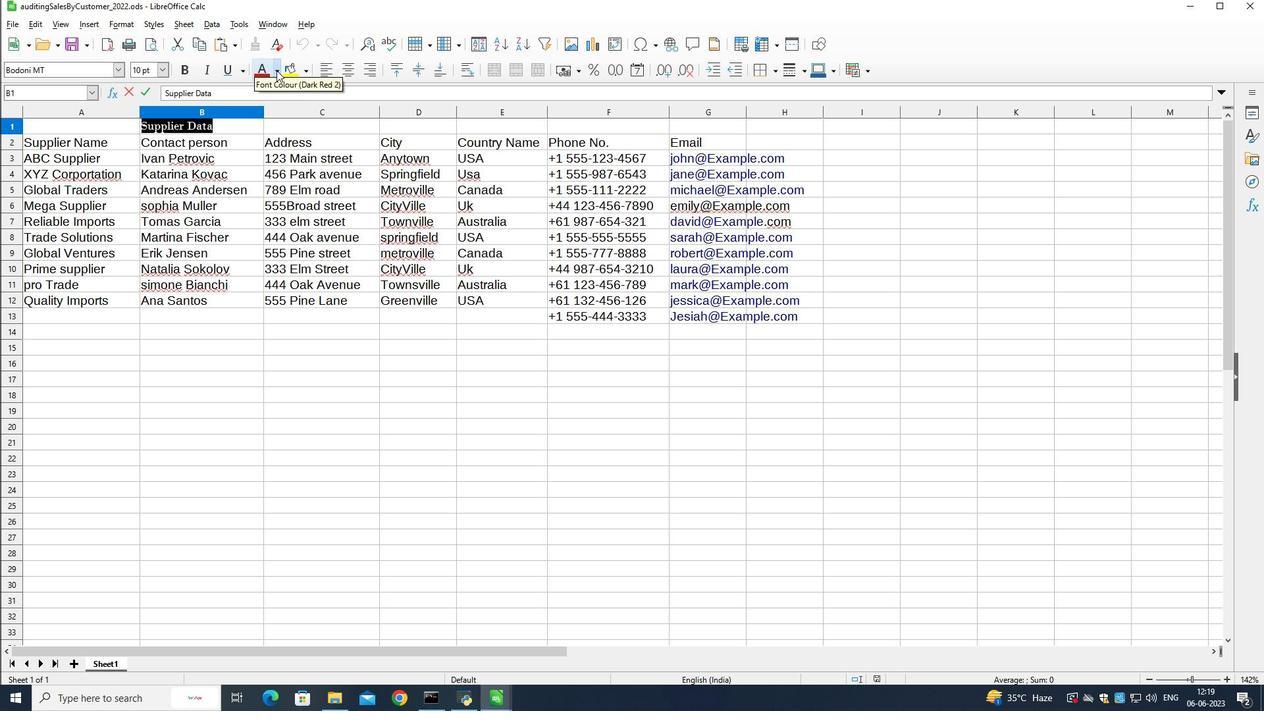 
Action: Mouse moved to (328, 163)
Screenshot: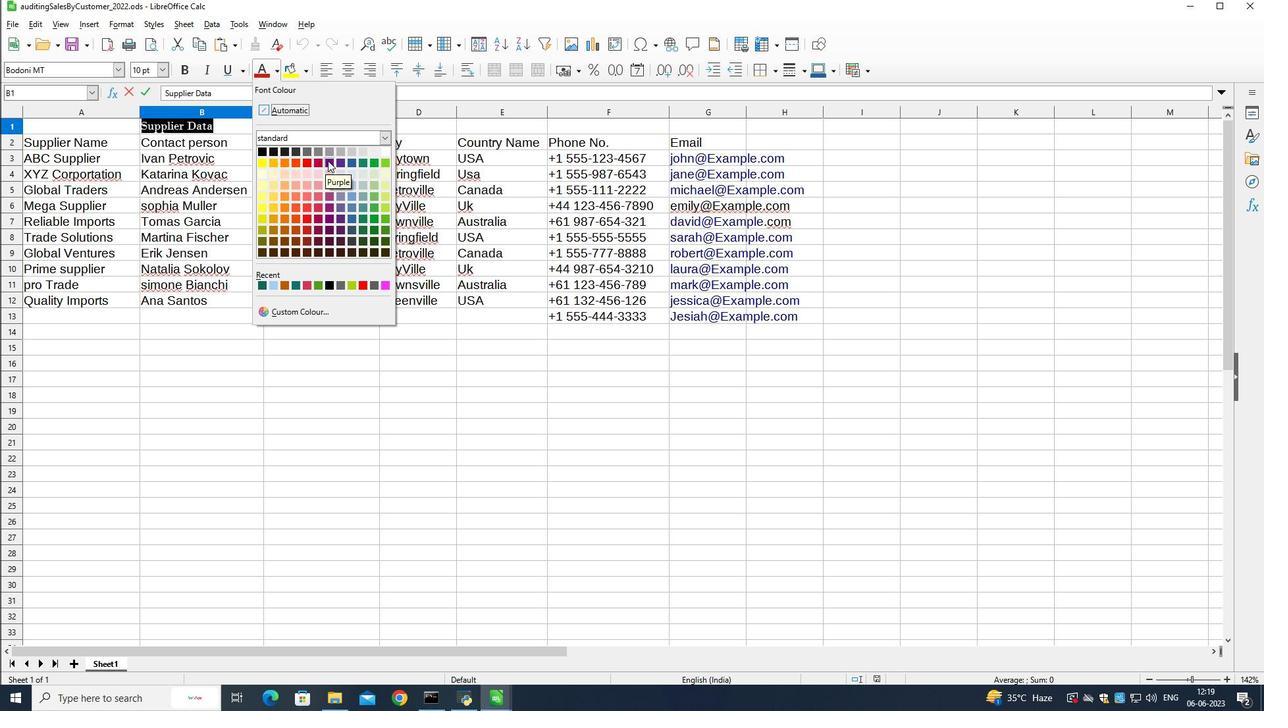 
Action: Mouse pressed left at (328, 163)
Screenshot: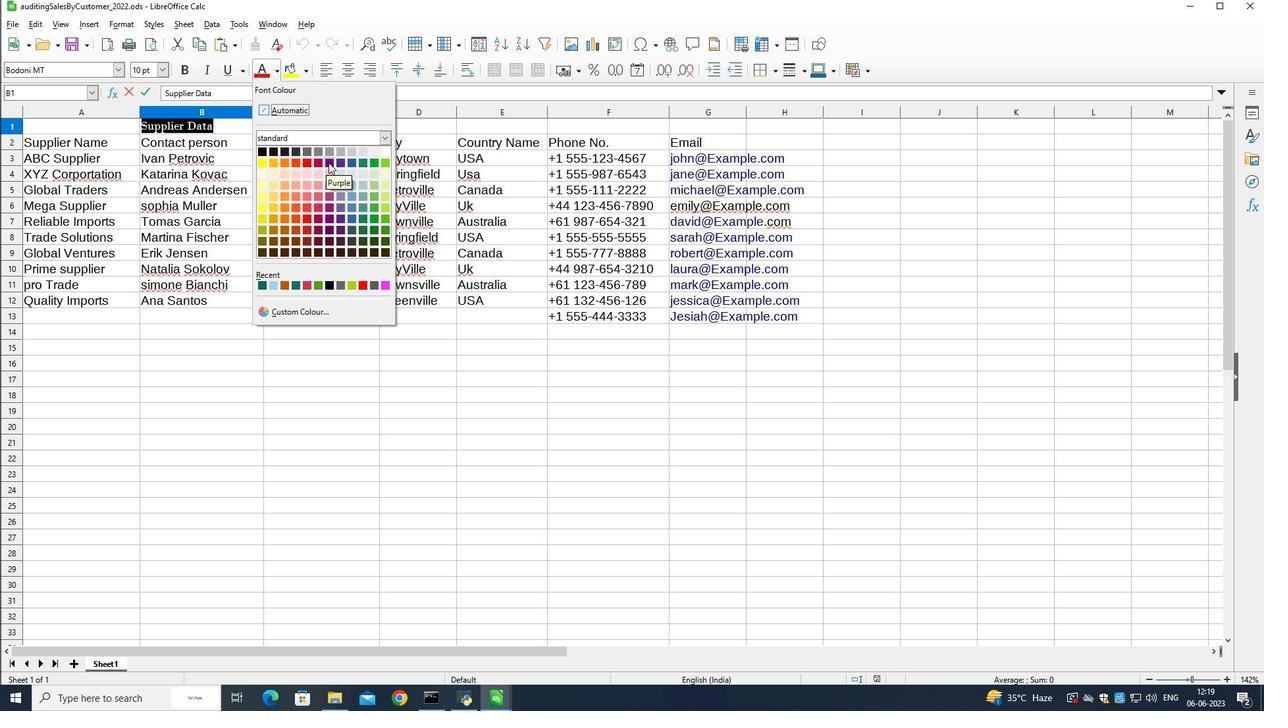 
Action: Mouse moved to (184, 72)
Screenshot: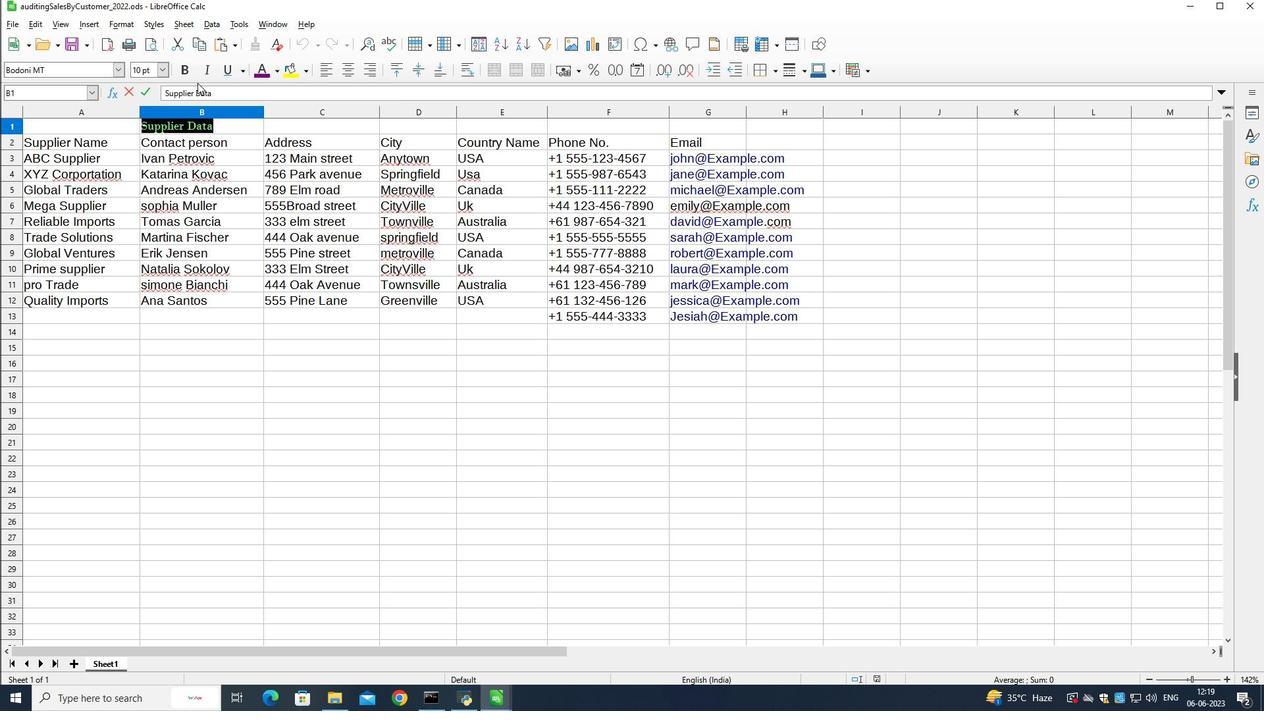 
Action: Mouse pressed left at (184, 72)
Screenshot: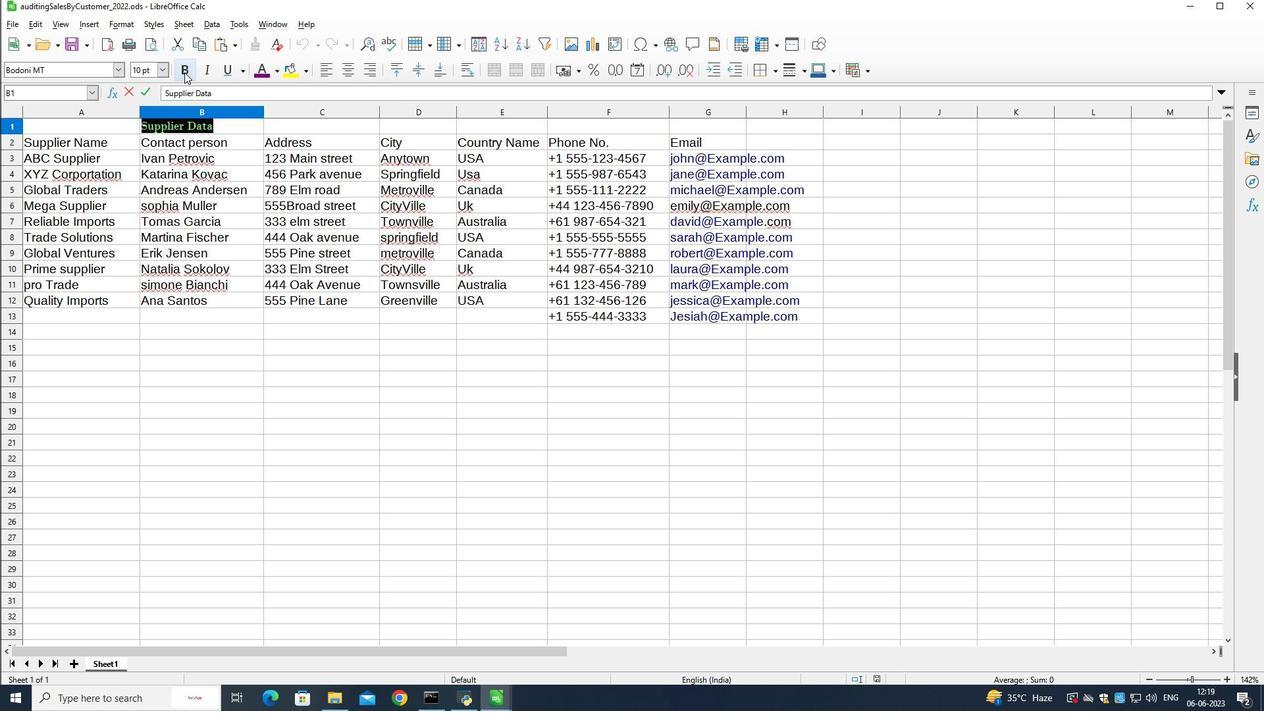 
Action: Mouse moved to (158, 67)
Screenshot: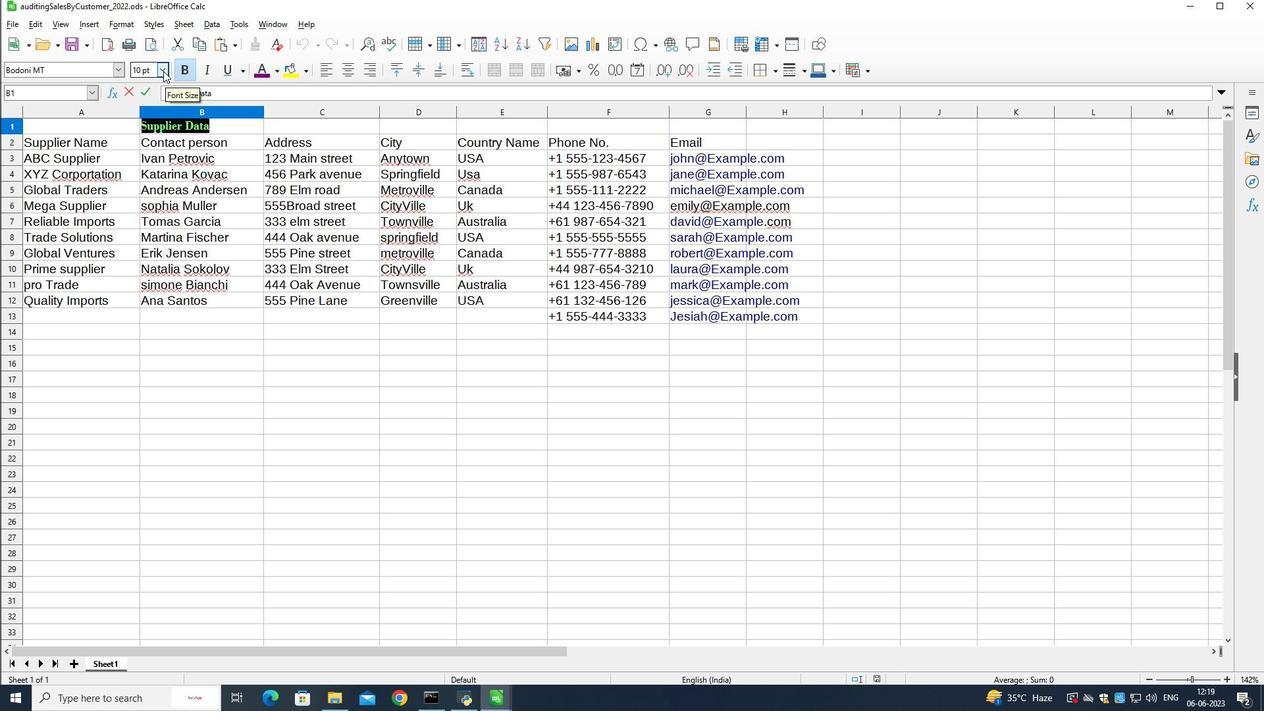 
Action: Mouse pressed left at (158, 67)
Screenshot: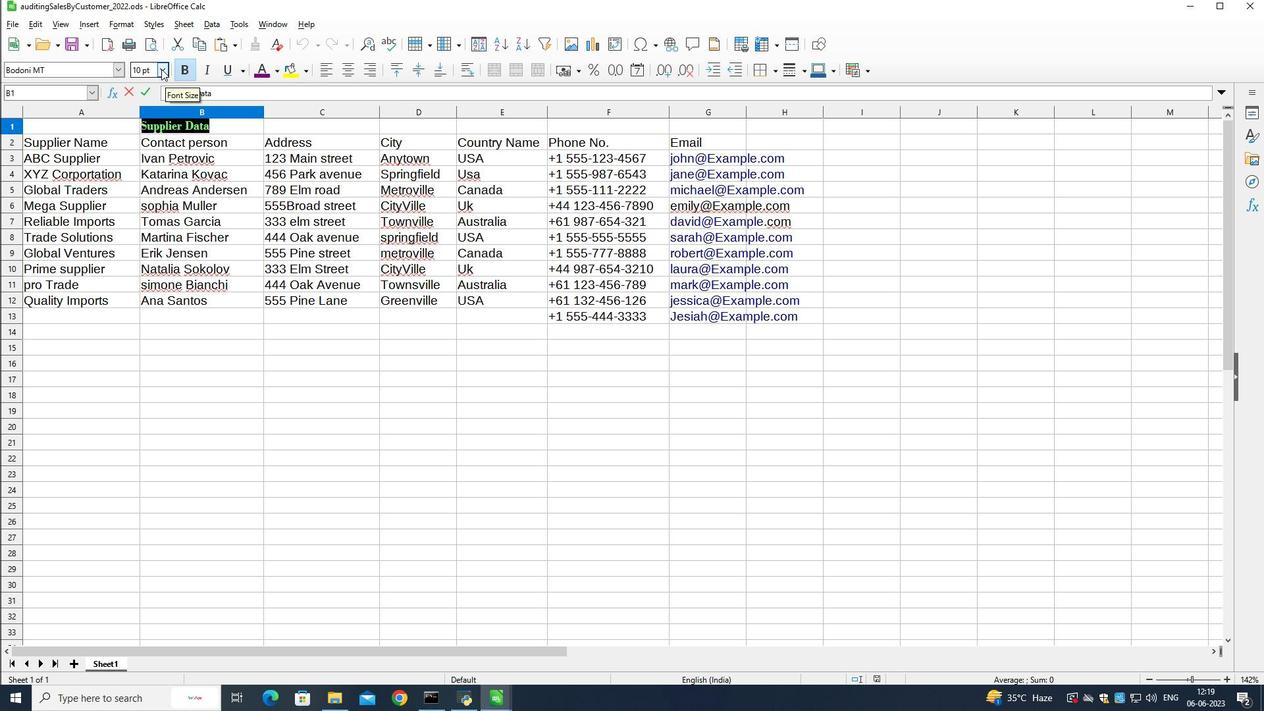
Action: Mouse moved to (150, 160)
Screenshot: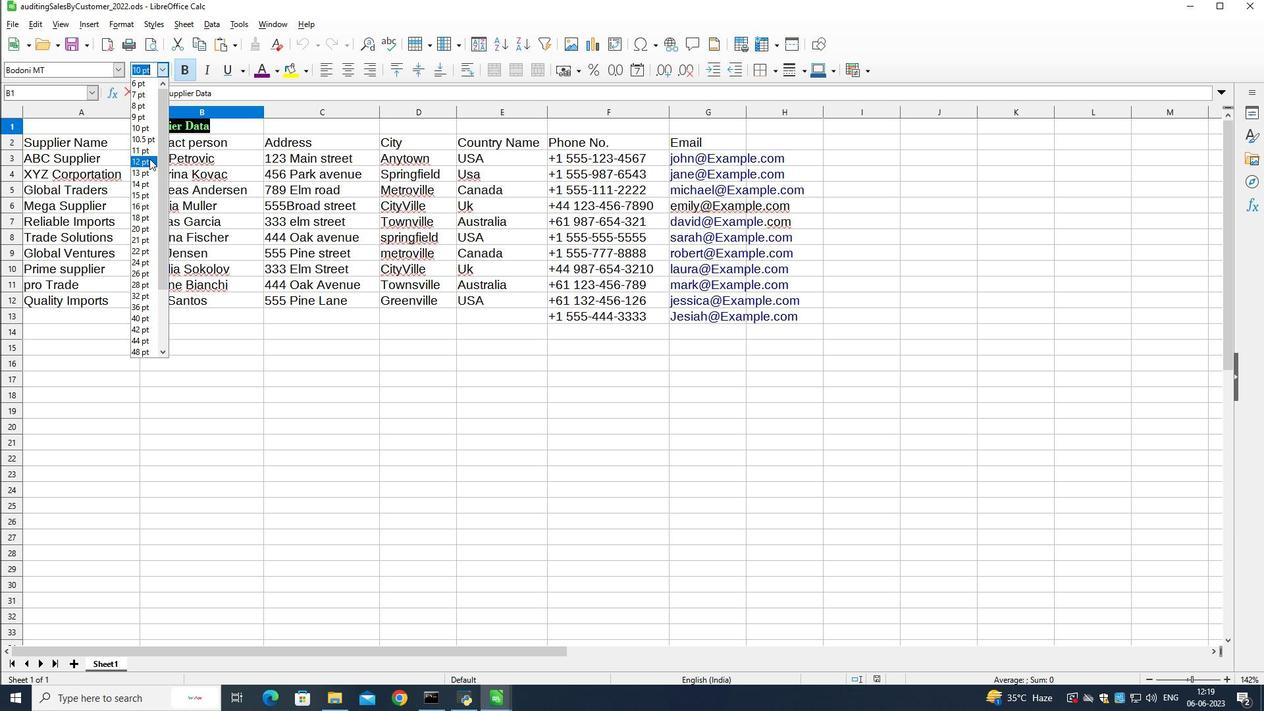 
Action: Mouse pressed left at (150, 160)
Screenshot: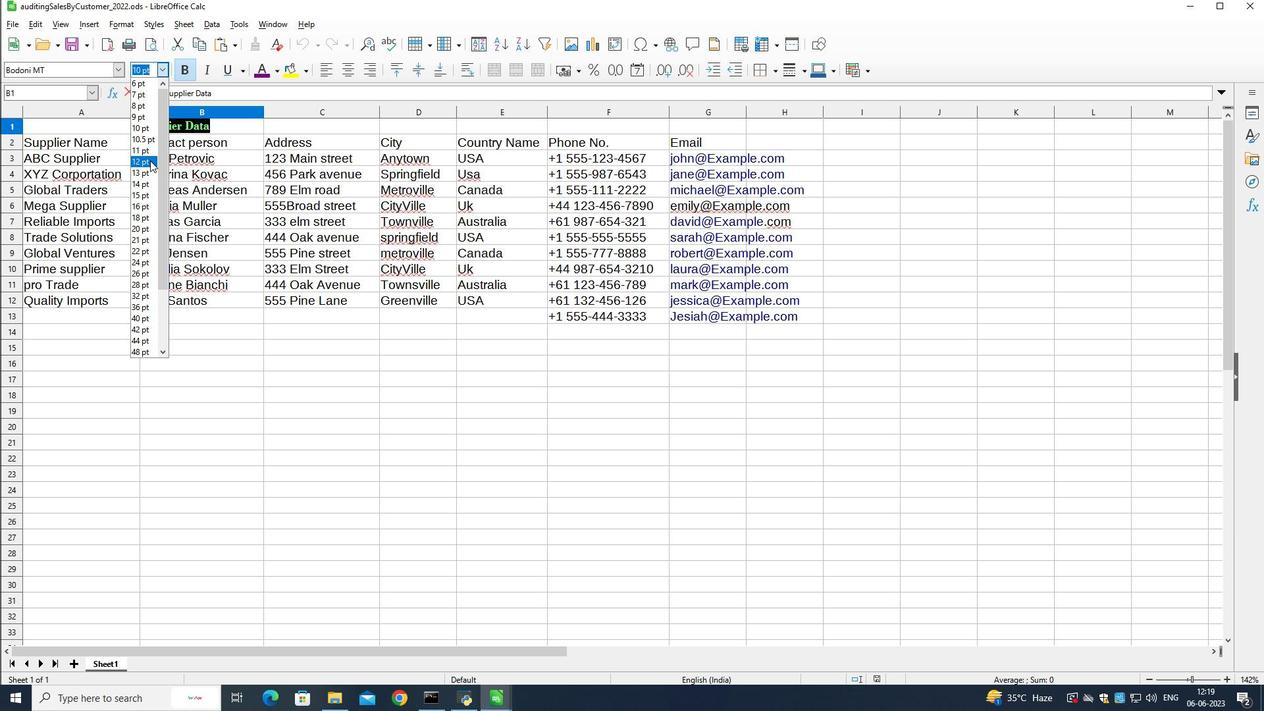 
Action: Mouse moved to (164, 186)
Screenshot: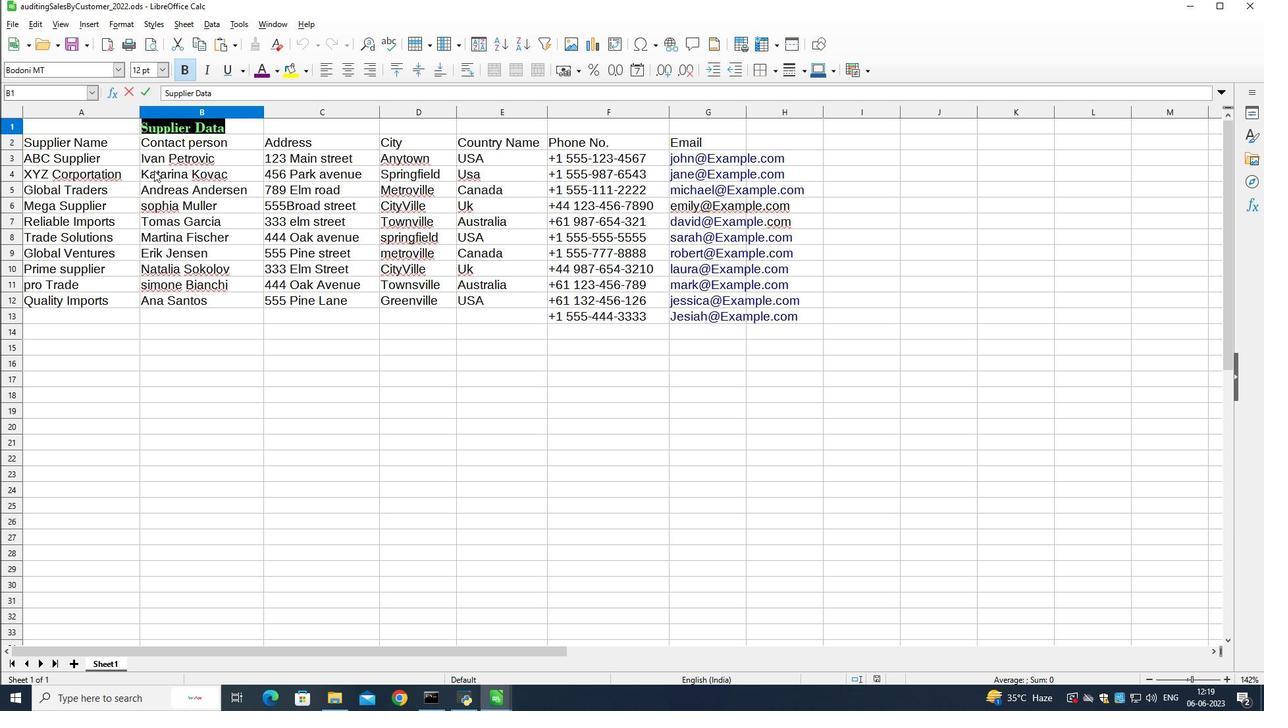 
Action: Mouse pressed left at (164, 186)
Screenshot: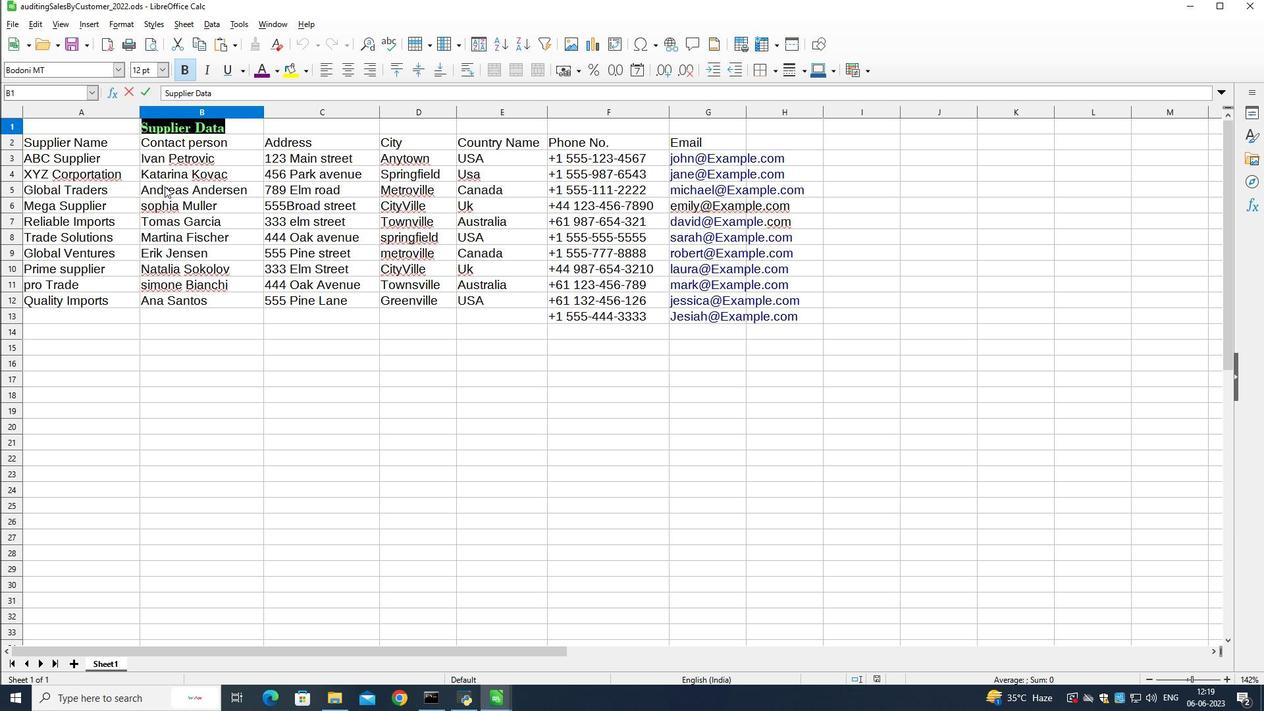 
Action: Mouse moved to (105, 141)
Screenshot: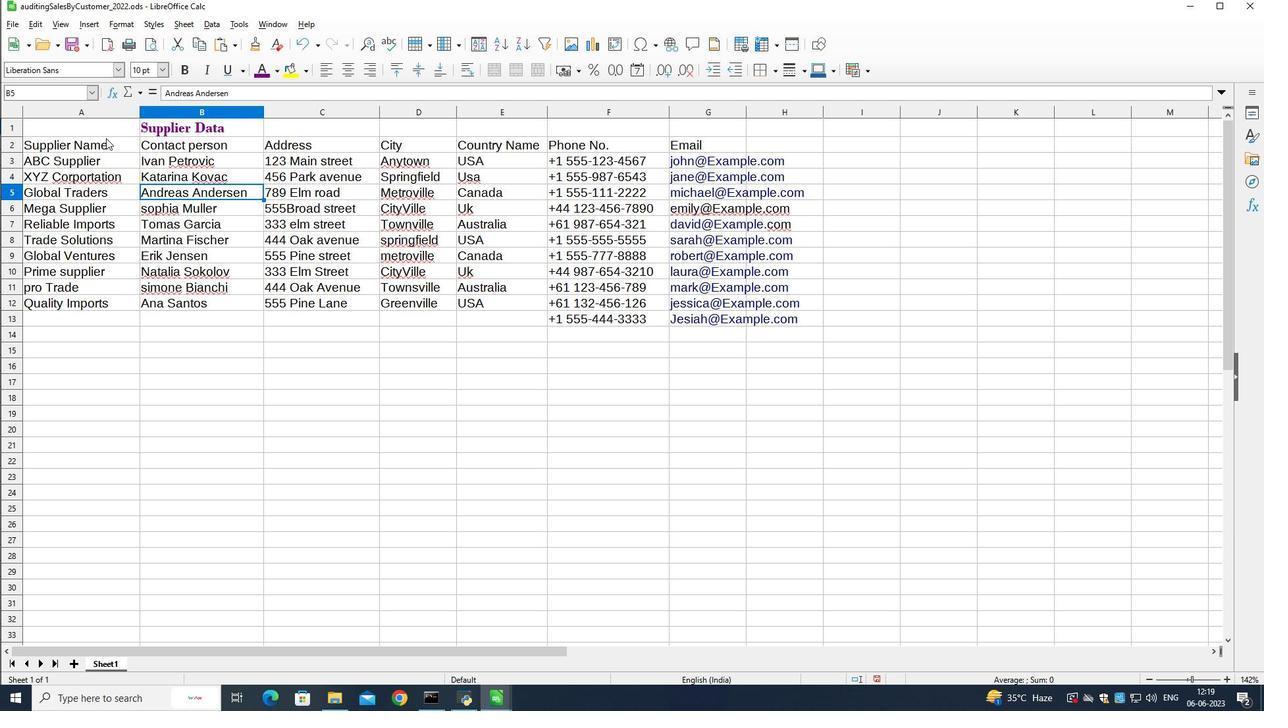 
Action: Mouse pressed left at (105, 141)
Screenshot: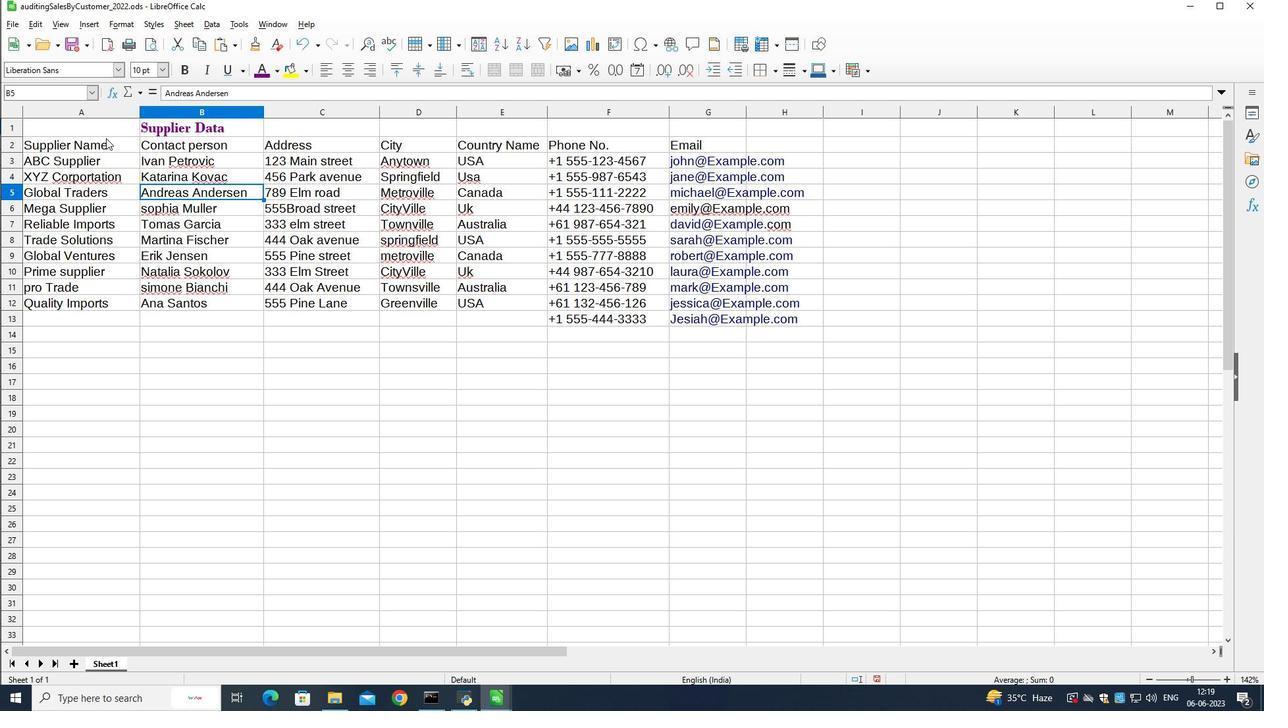
Action: Mouse moved to (71, 71)
Screenshot: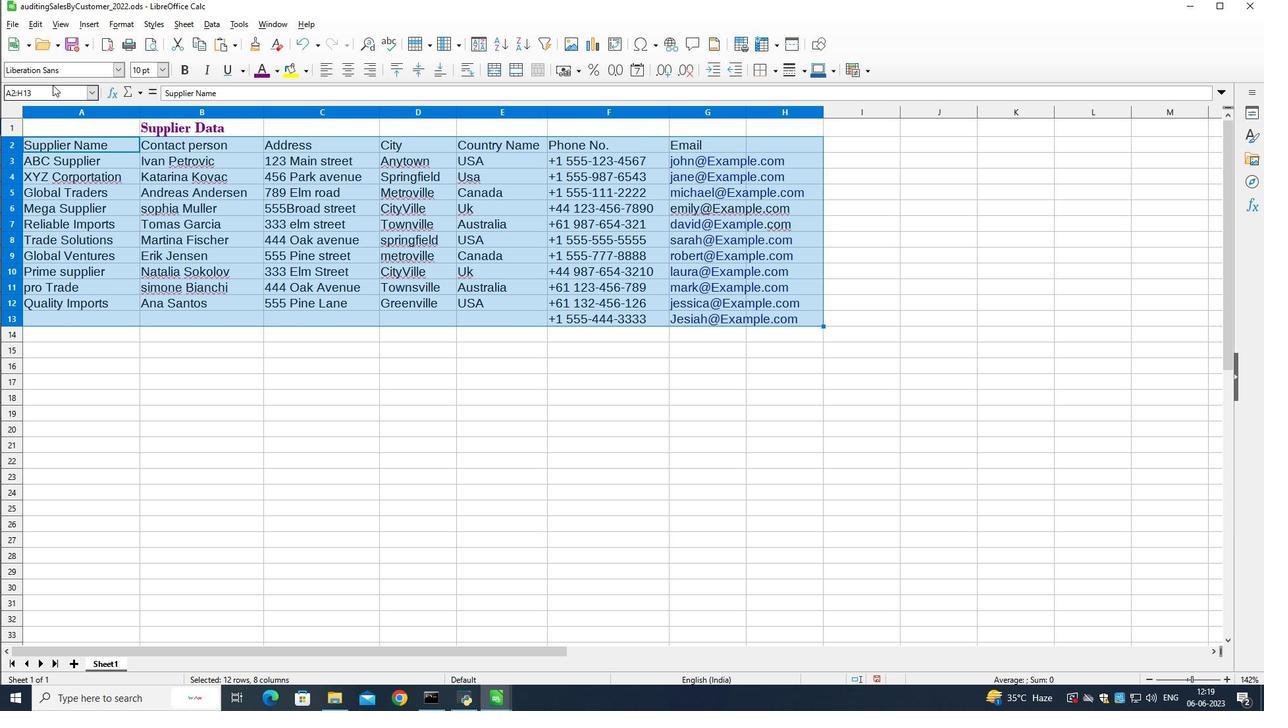 
Action: Mouse pressed left at (71, 71)
Screenshot: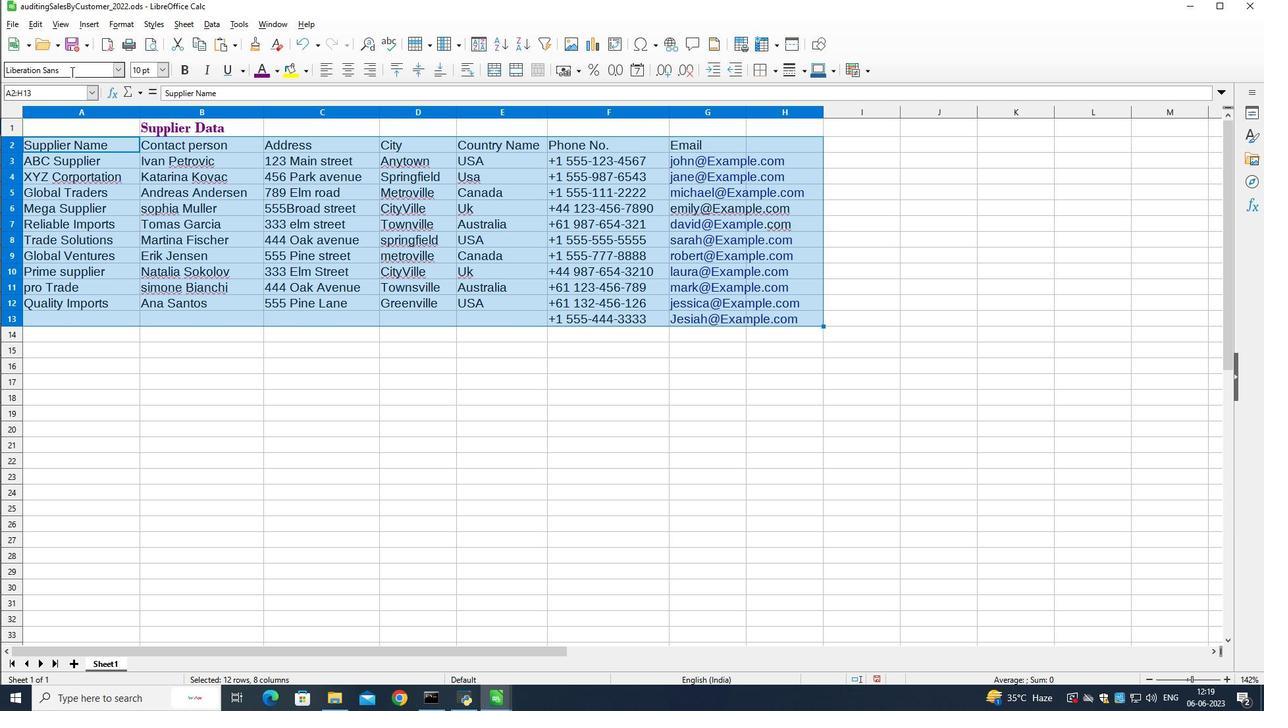 
Action: Mouse pressed left at (71, 71)
Screenshot: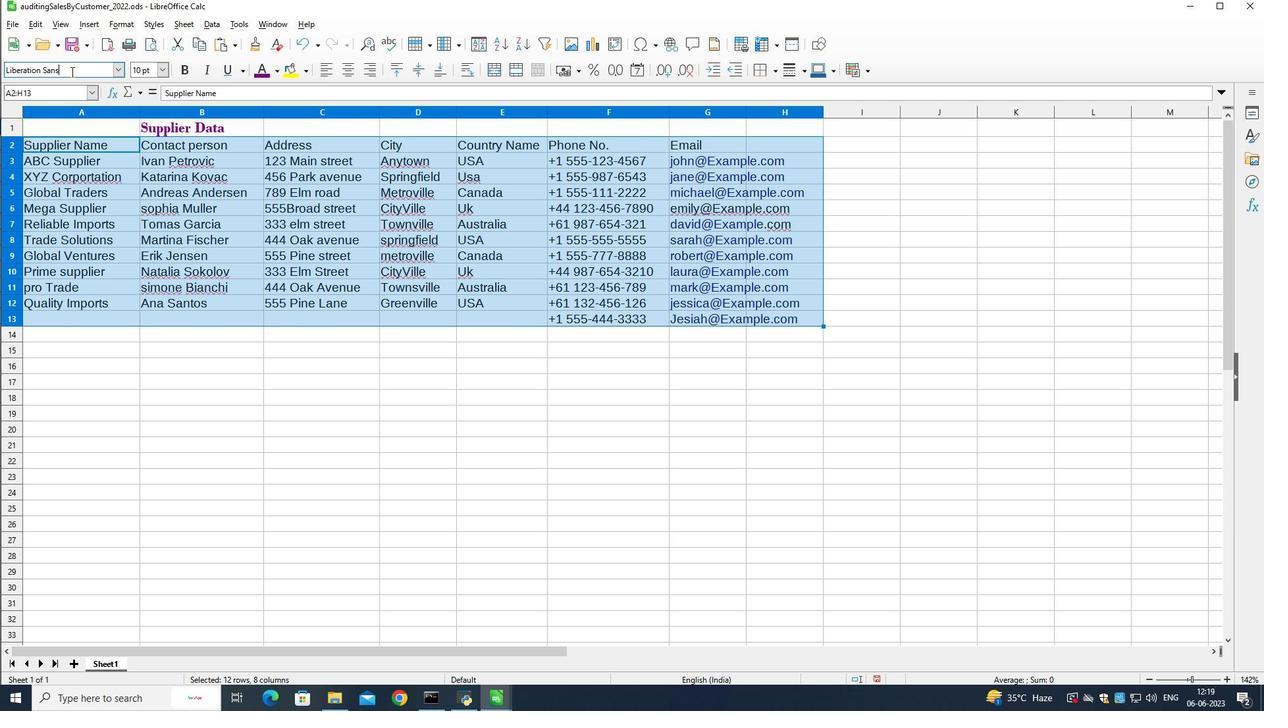 
Action: Mouse pressed left at (71, 71)
Screenshot: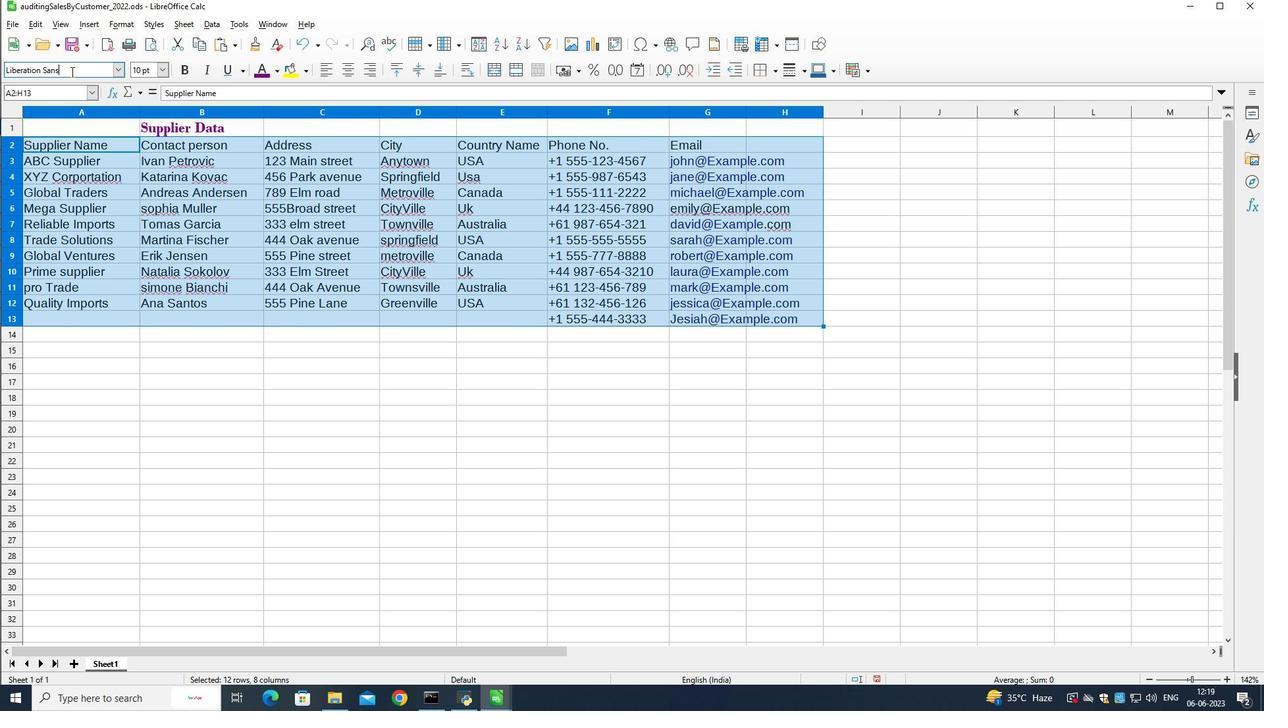 
Action: Key pressed calid=<Key.backspace><Key.backspace><Key.backspace>ifo<Key.enter>
Screenshot: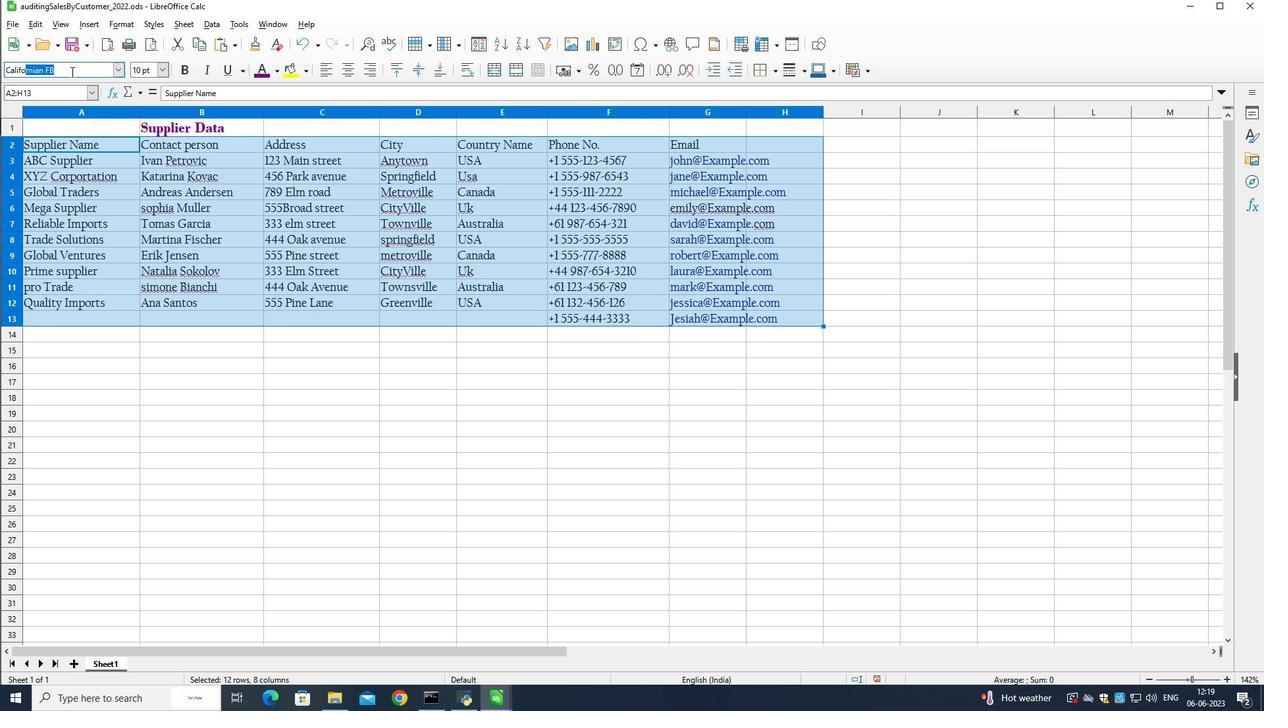 
Action: Mouse moved to (161, 70)
Screenshot: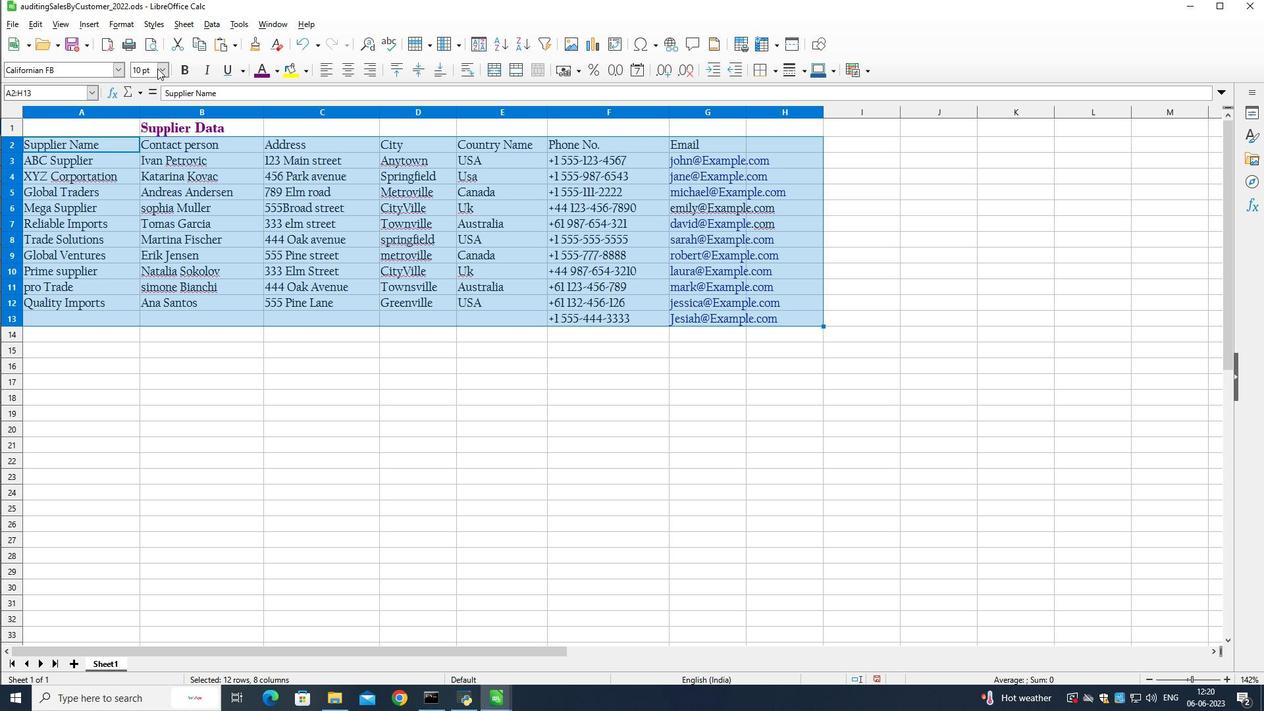 
Action: Mouse pressed left at (161, 70)
Screenshot: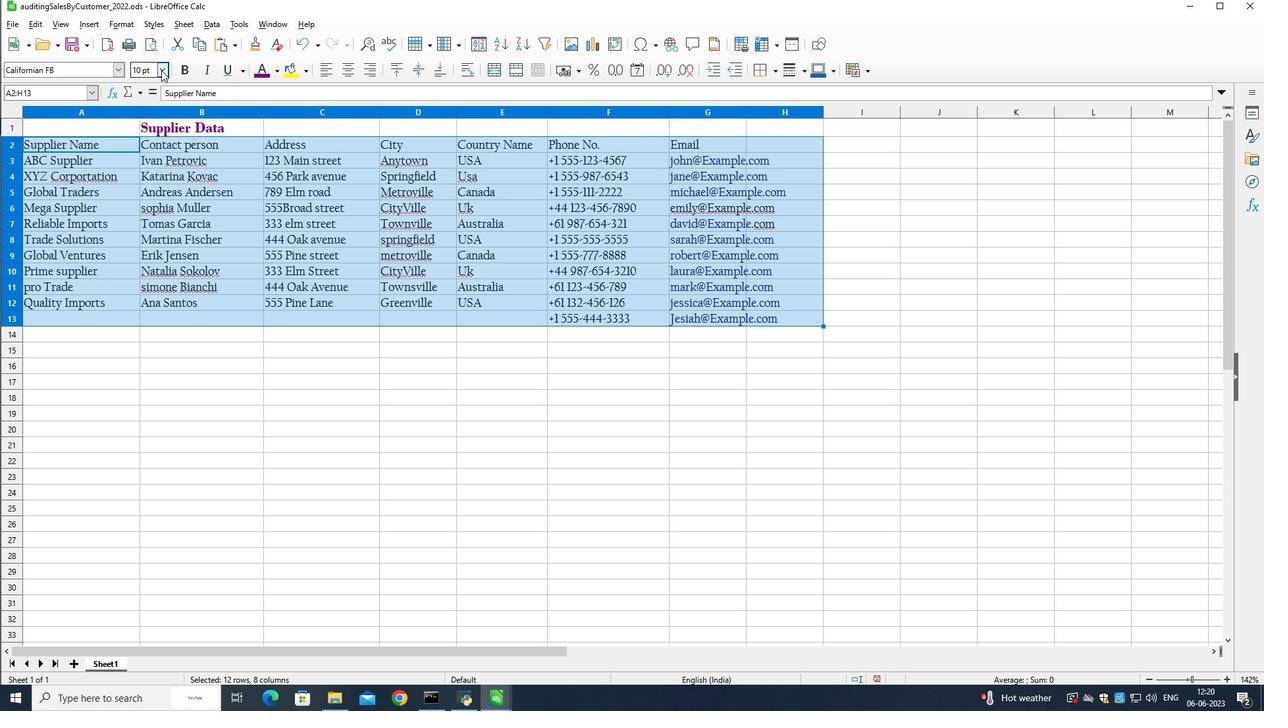 
Action: Mouse moved to (147, 118)
Screenshot: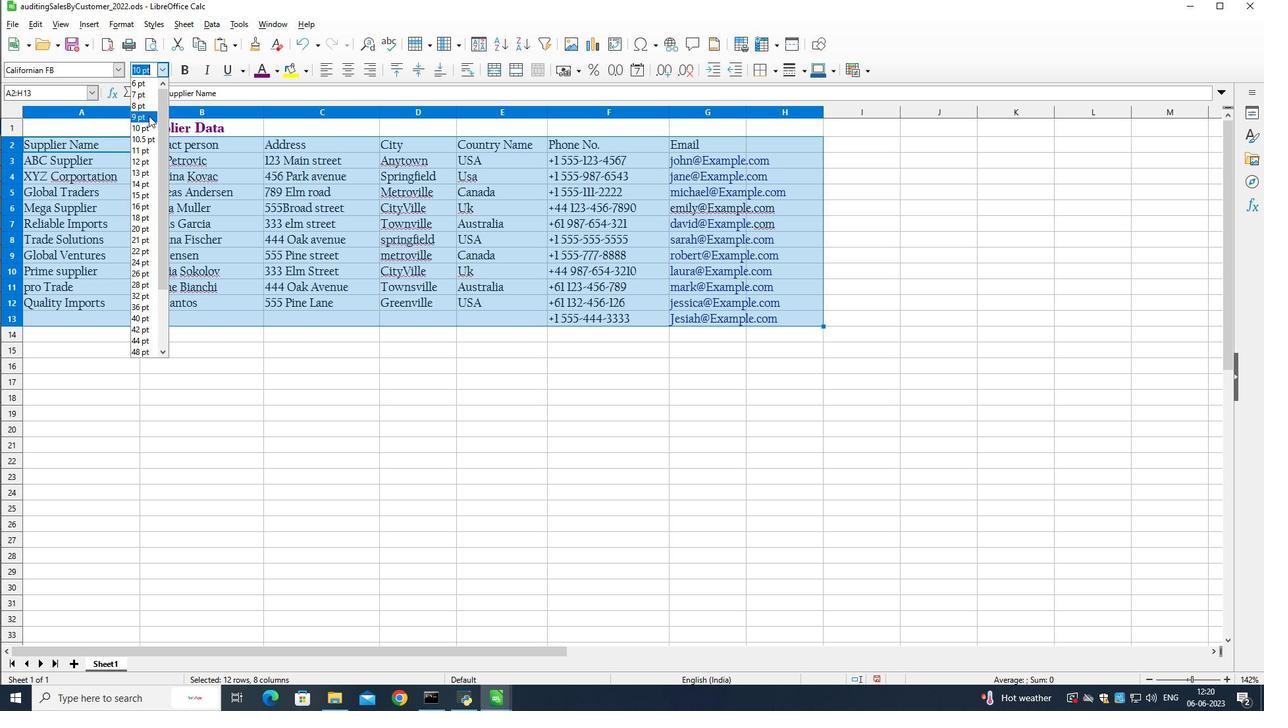 
Action: Mouse pressed left at (147, 118)
Screenshot: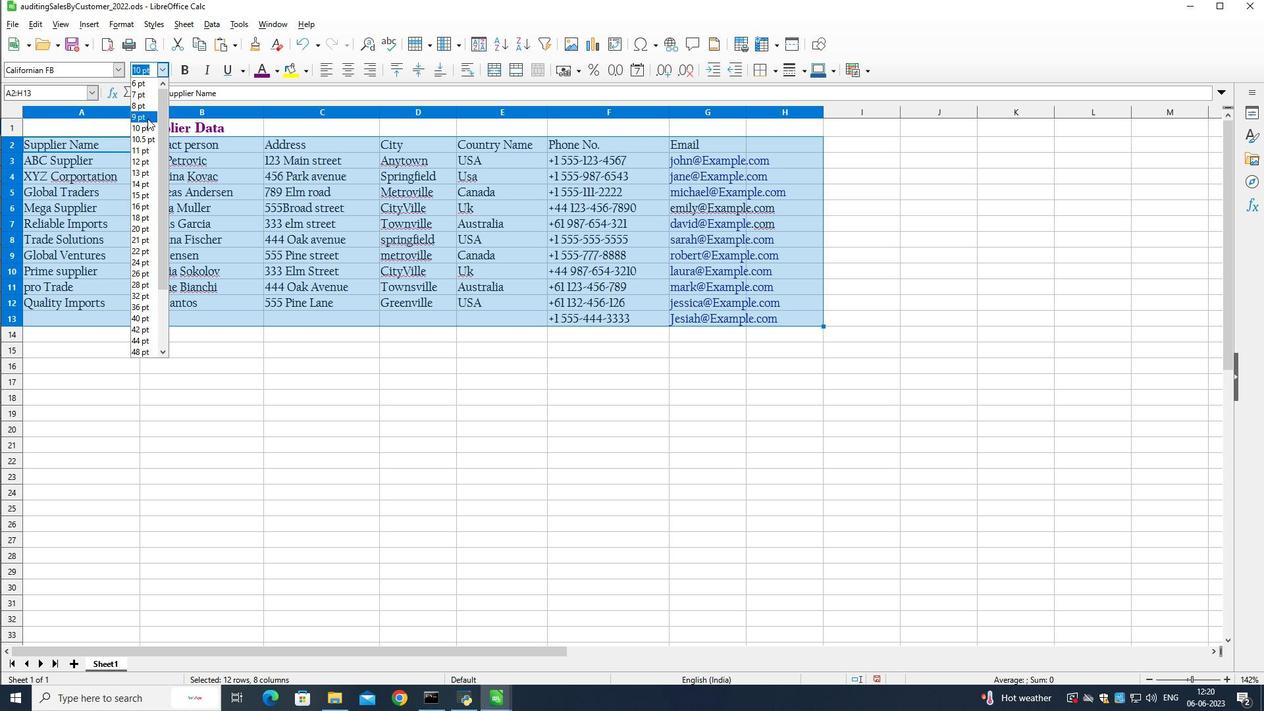 
Action: Mouse moved to (150, 393)
Screenshot: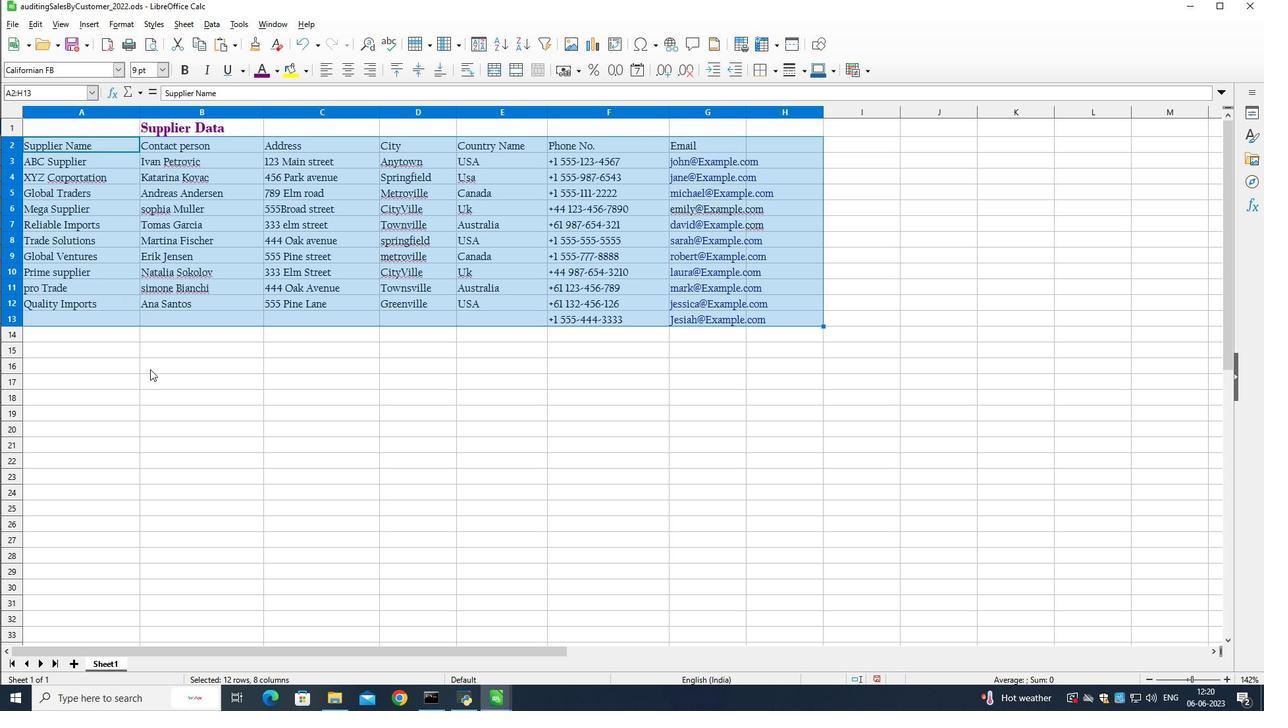 
Action: Mouse pressed left at (150, 393)
Screenshot: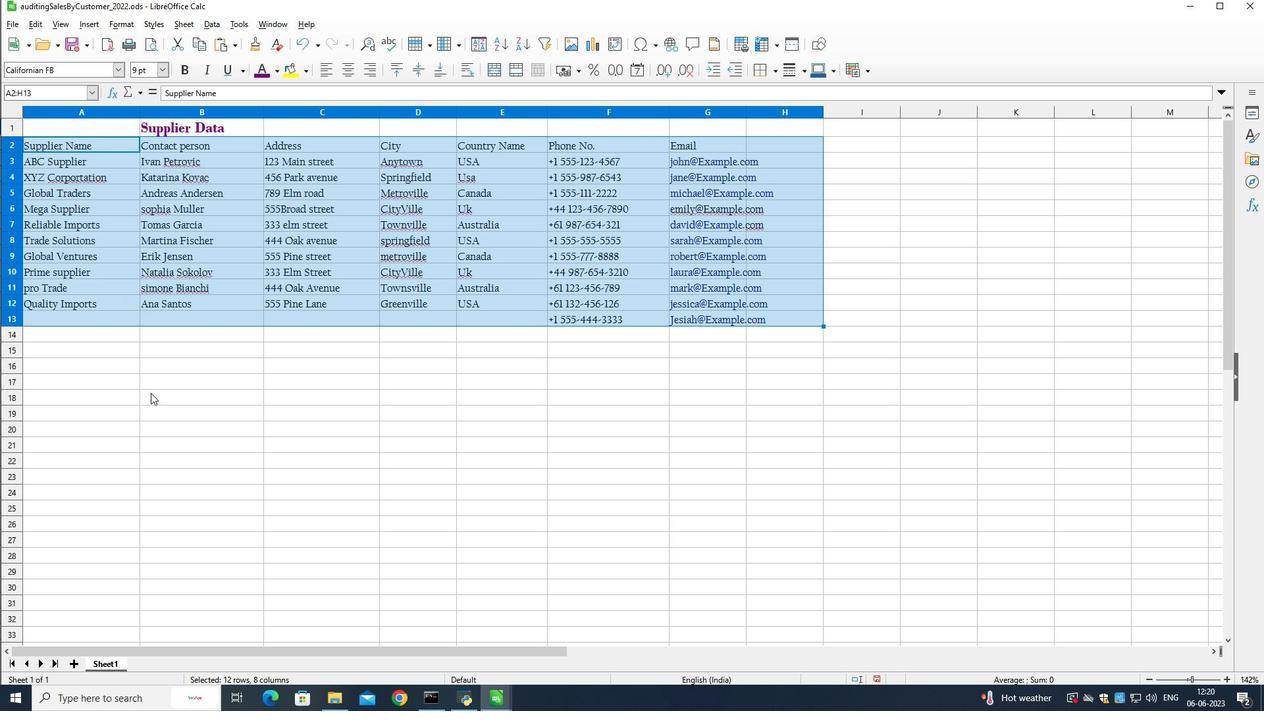 
Action: Mouse moved to (65, 129)
Screenshot: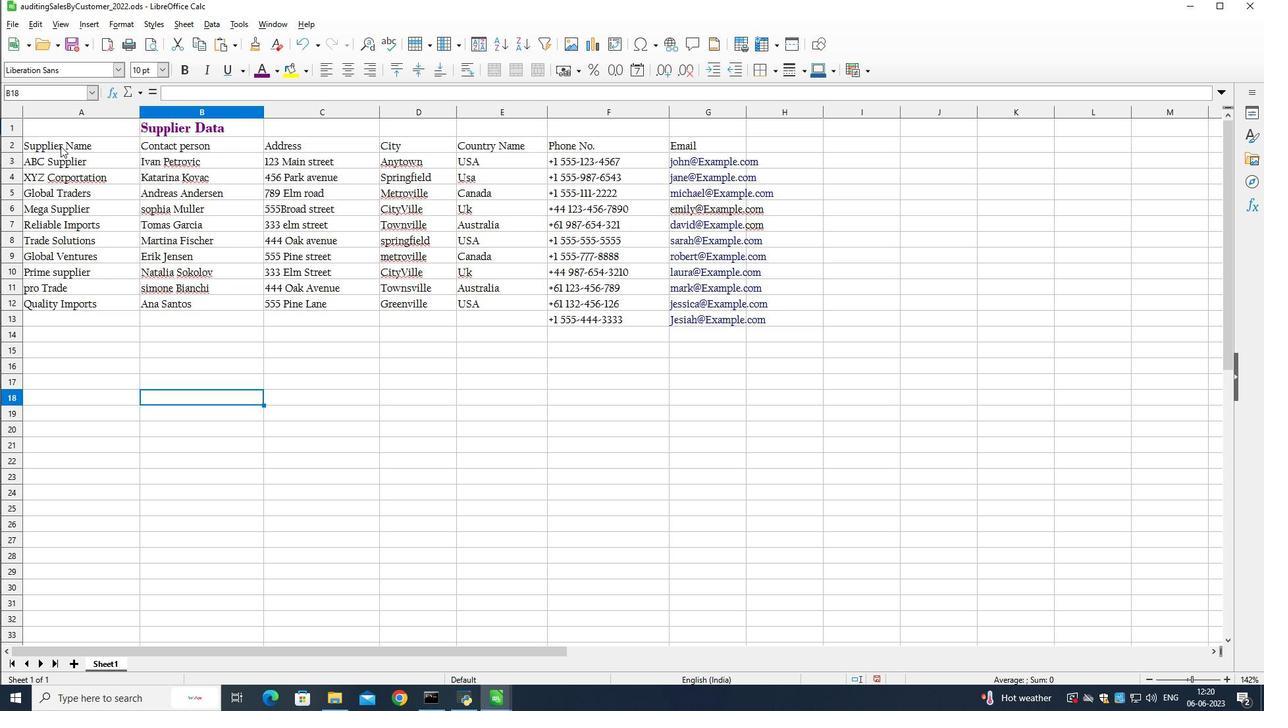 
Action: Mouse pressed left at (65, 129)
Screenshot: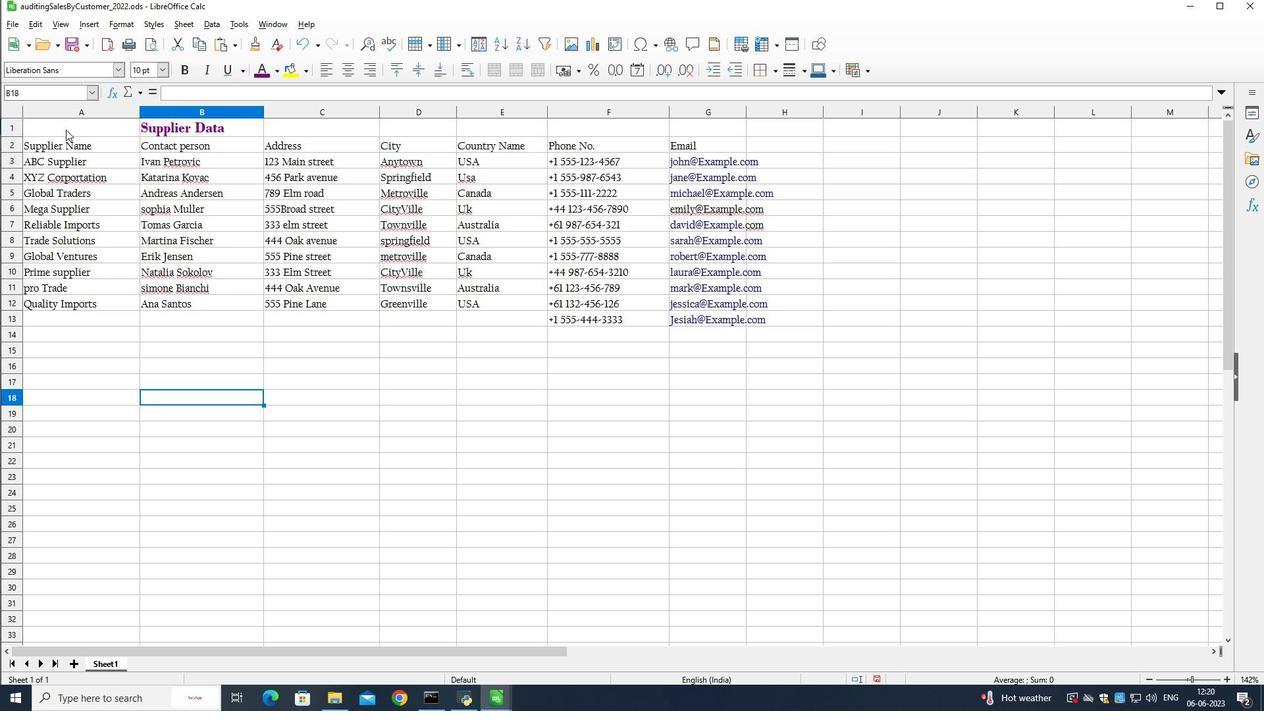 
Action: Mouse moved to (365, 71)
Screenshot: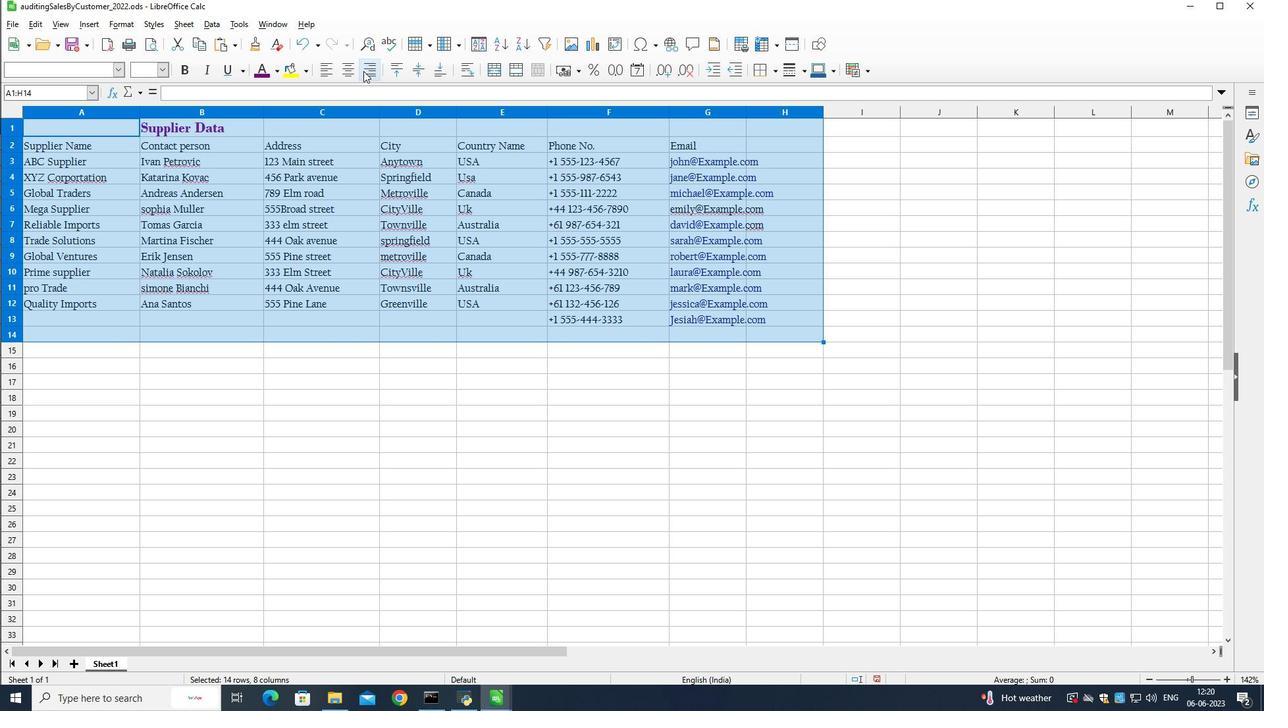 
Action: Mouse pressed left at (365, 71)
Screenshot: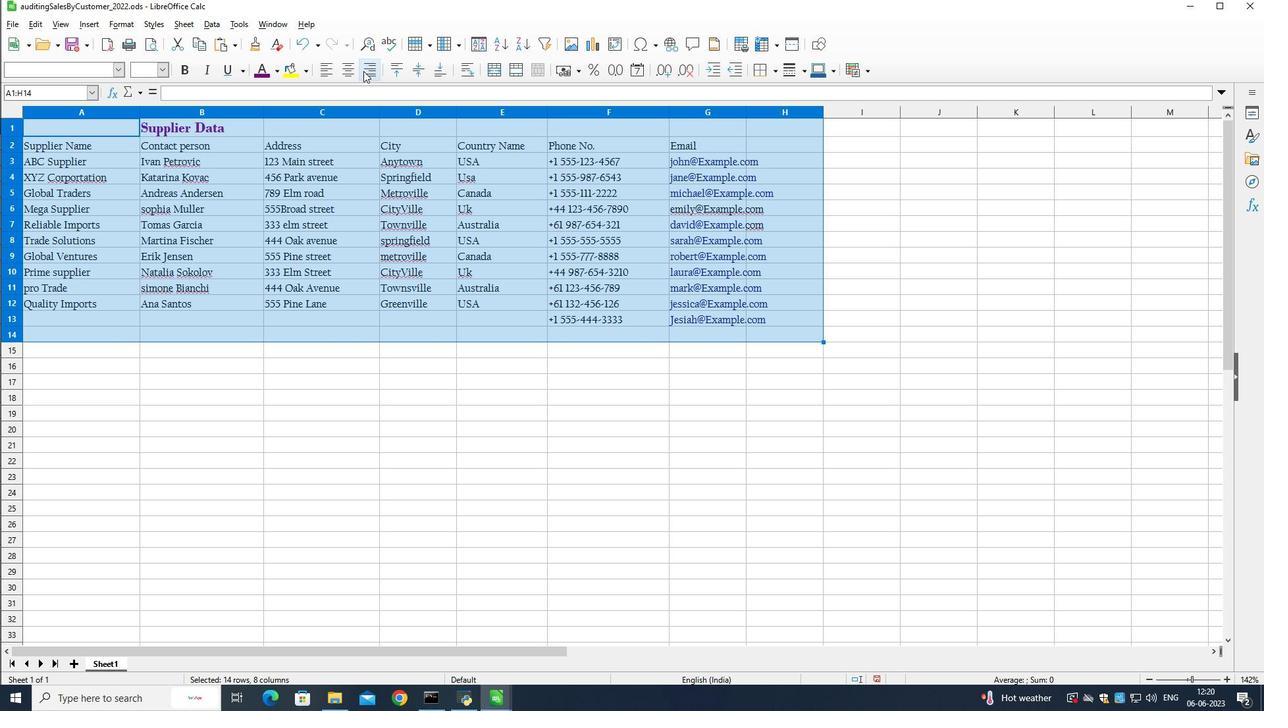 
Action: Mouse moved to (359, 359)
Screenshot: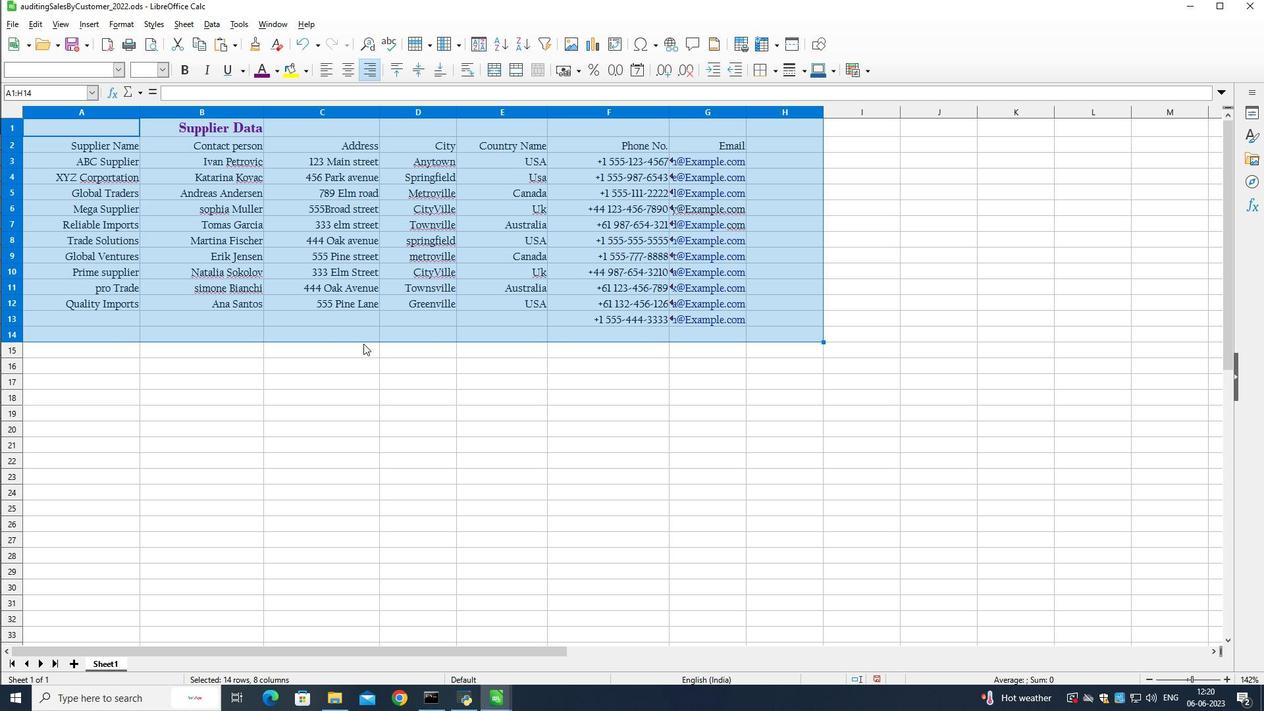 
Action: Mouse pressed left at (359, 359)
Screenshot: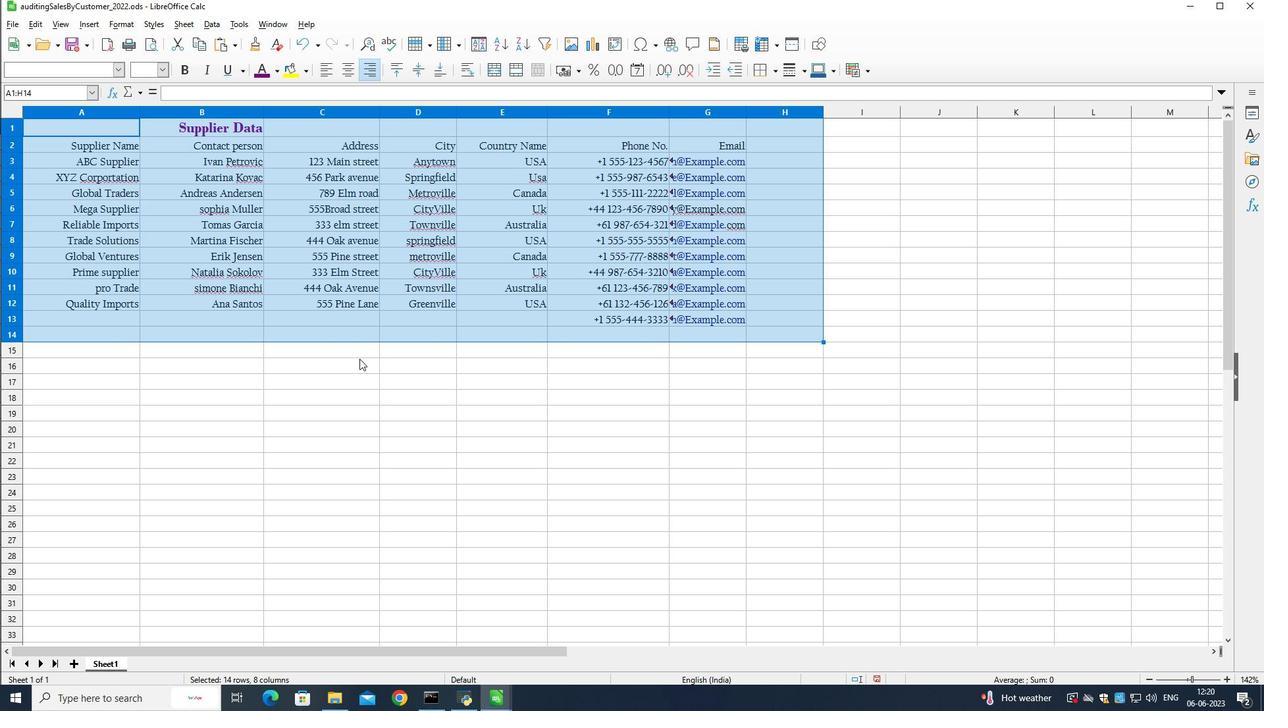 
